 Task: Add a signature Karen Flores containing Best wishes for a happy National Youth Day, Karen Flores to email address softage.2@softage.net and add a folder Dashboards
Action: Key pressed n
Screenshot: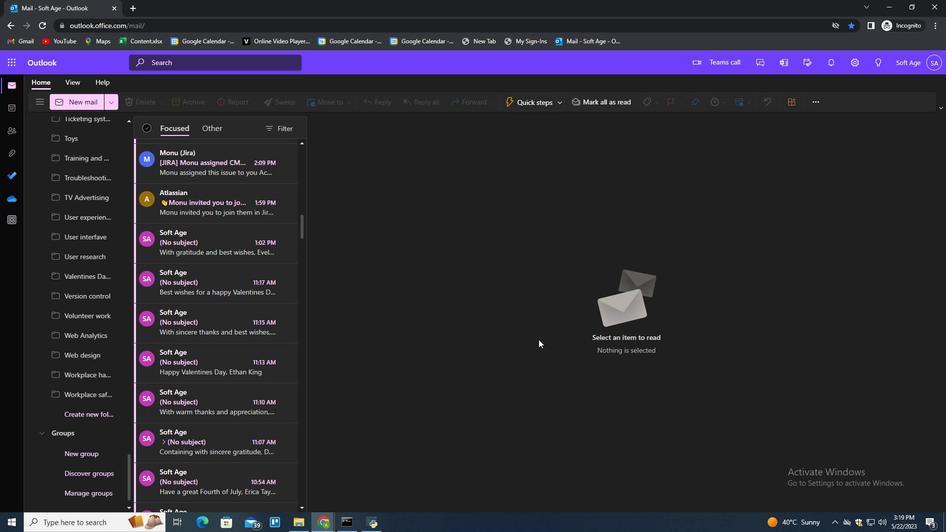 
Action: Mouse moved to (665, 108)
Screenshot: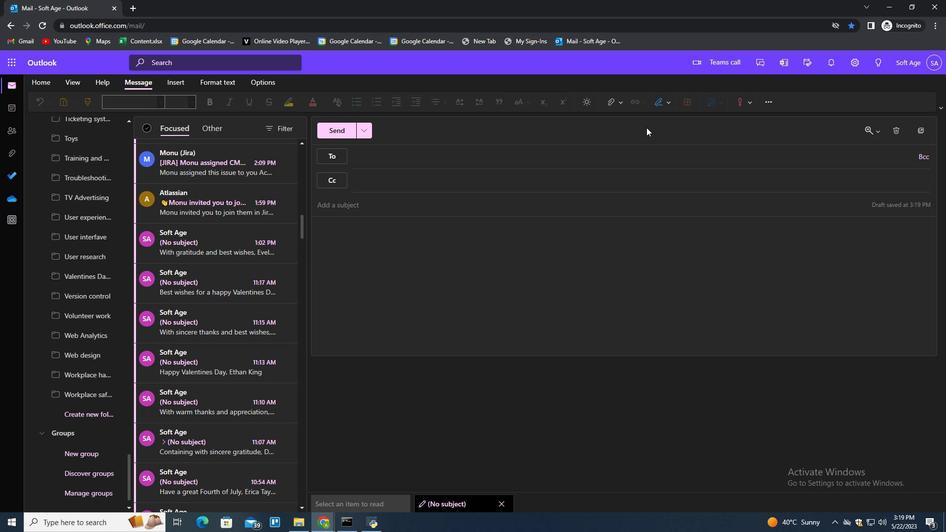 
Action: Mouse pressed left at (665, 108)
Screenshot: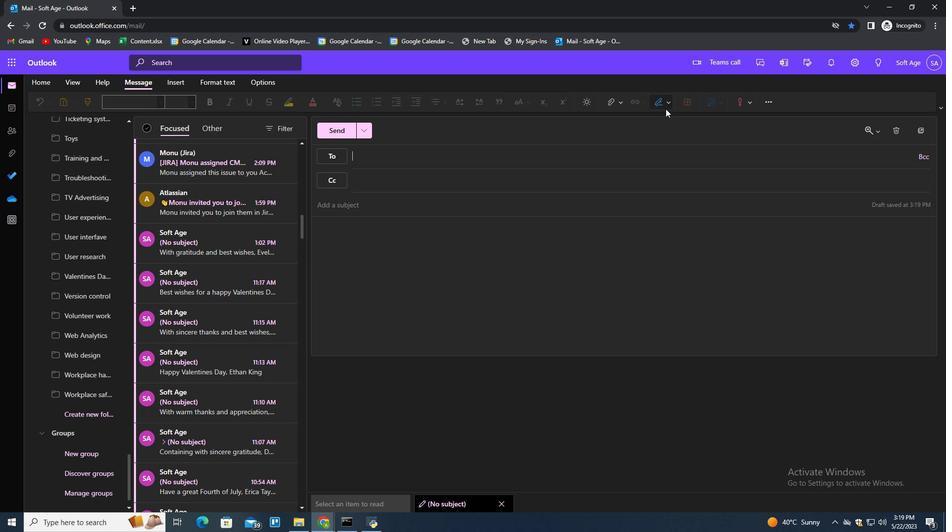 
Action: Mouse moved to (651, 141)
Screenshot: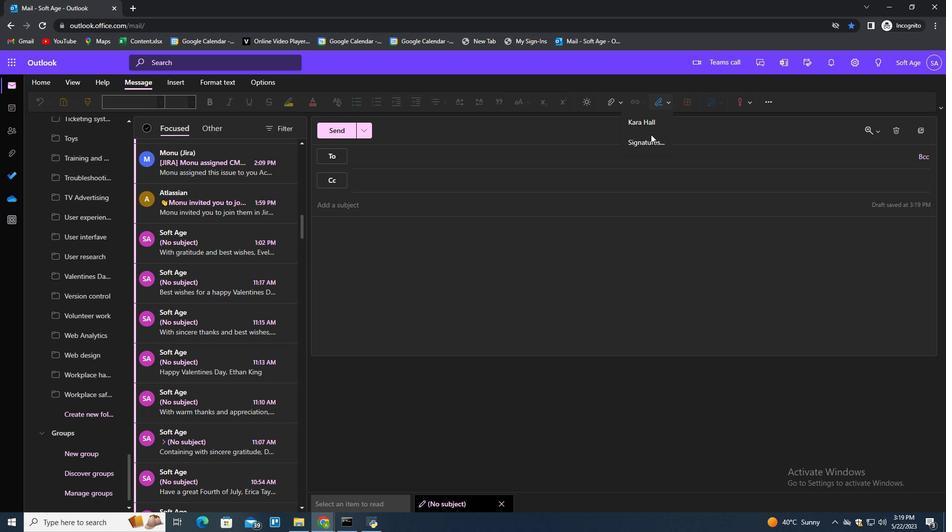 
Action: Mouse pressed left at (651, 141)
Screenshot: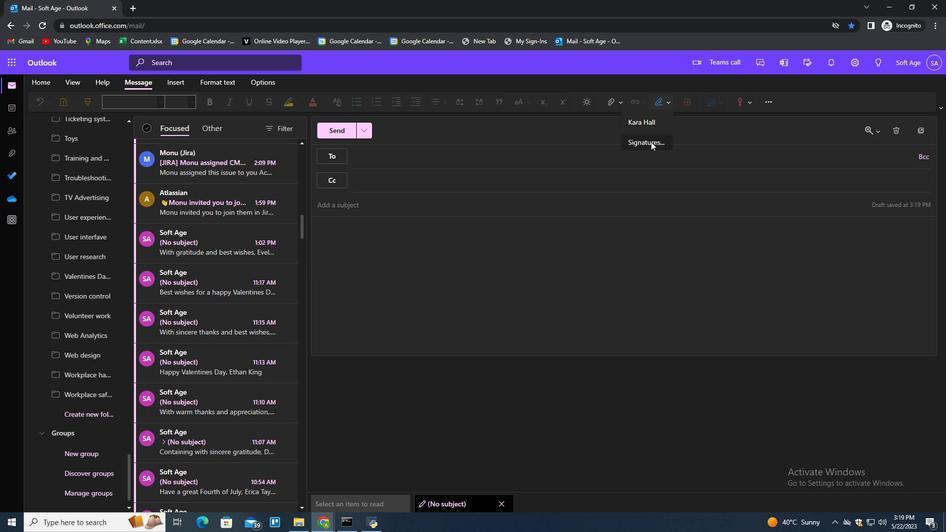 
Action: Mouse moved to (674, 178)
Screenshot: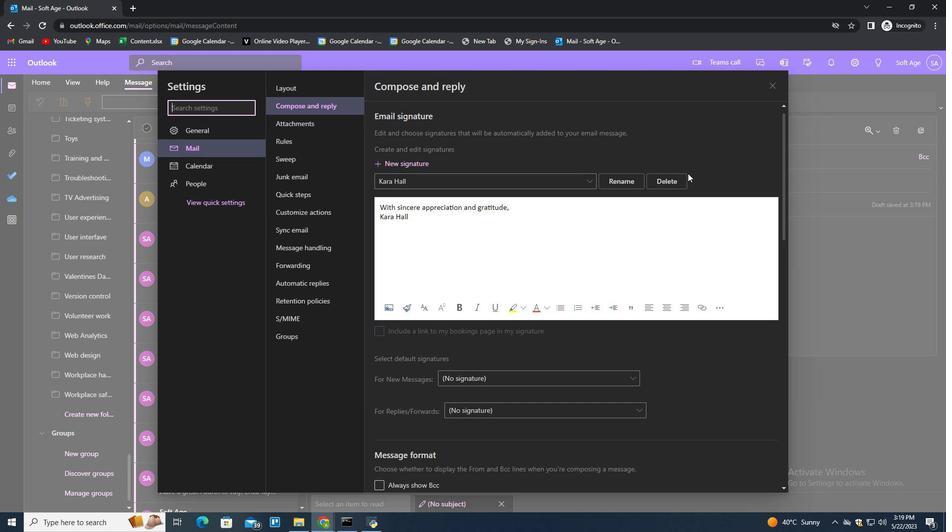 
Action: Mouse pressed left at (674, 178)
Screenshot: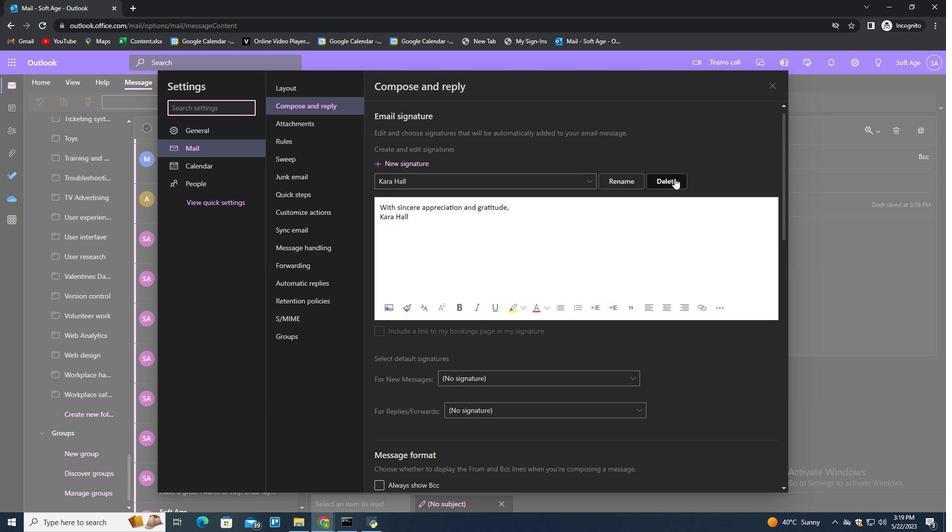 
Action: Mouse pressed left at (674, 178)
Screenshot: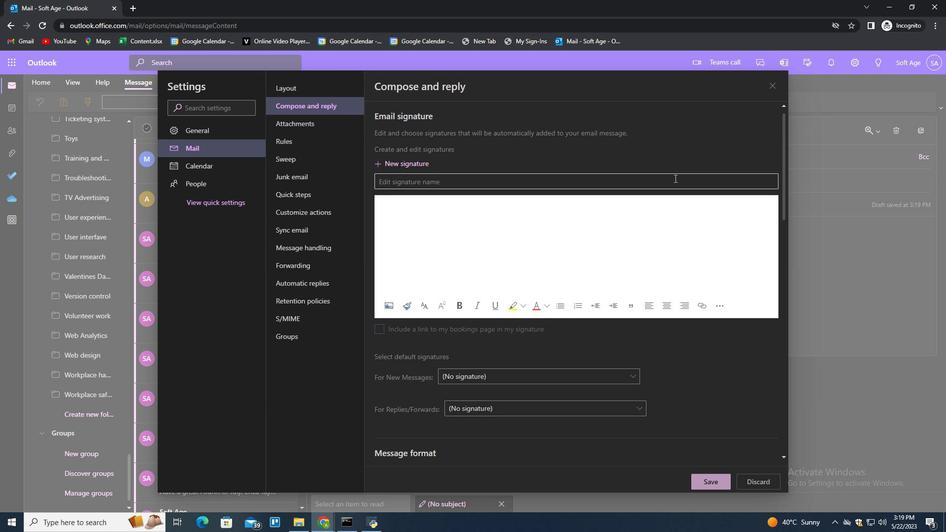
Action: Key pressed <Key.shift>D<Key.backspace><Key.shift>Karen<Key.space><Key.shift>Fo<Key.backspace>lores<Key.space><Key.shift>Best<Key.space>wi<Key.backspace><Key.backspace><Key.backspace><Key.backspace><Key.backspace><Key.backspace><Key.backspace><Key.backspace><Key.tab><Key.shift><Key.shift><Key.shift><Key.shift><Key.shift><Key.shift><Key.shift><Key.shift><Key.shift><Key.shift>Best<Key.space>wishes<Key.space>for<Key.space>a<Key.space>happy<Key.space><Key.shift>National<Key.space><Key.shift>YOuth<Key.backspace><Key.backspace><Key.backspace><Key.backspace>outh<Key.space><Key.shift>Daym<Key.backspace>,<Key.shift_r><Key.enter><Key.shift>Karen<Key.space><Key.shift>Fores<Key.backspace><Key.backspace><Key.backspace><Key.backspace>lores
Screenshot: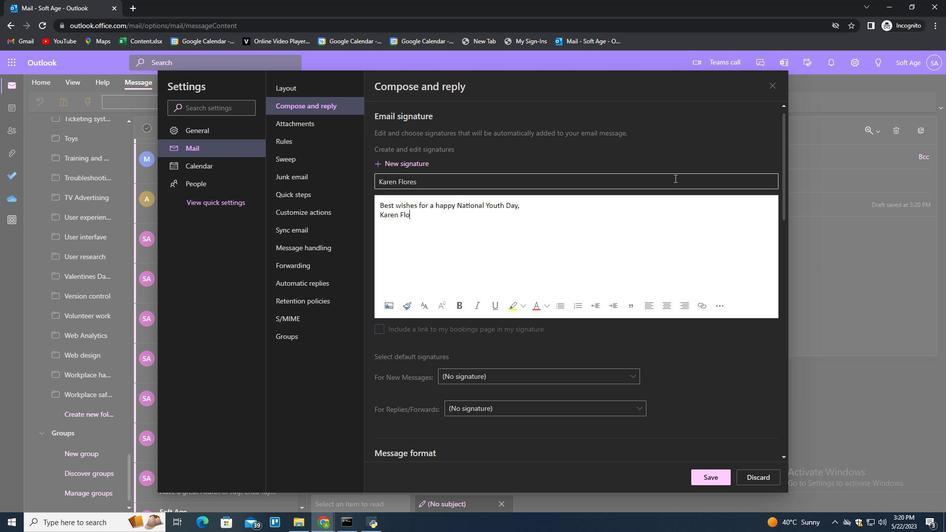 
Action: Mouse moved to (717, 473)
Screenshot: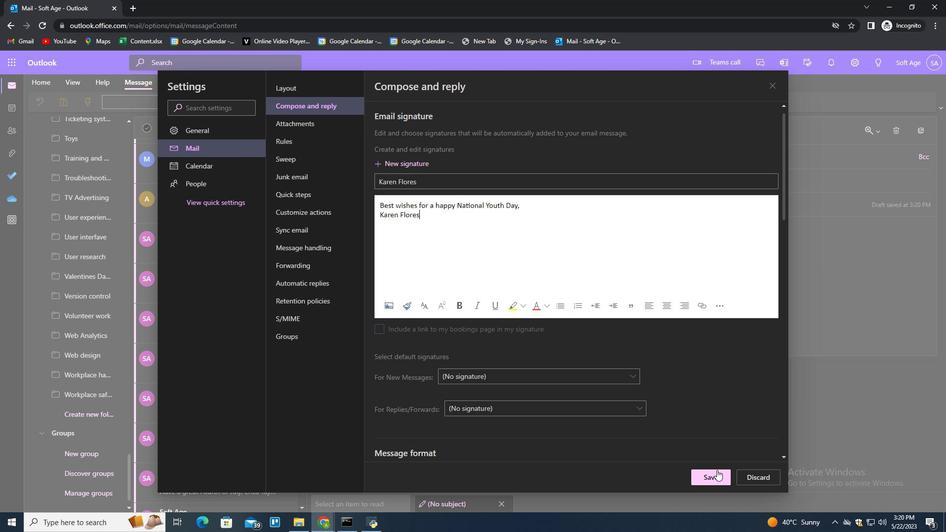 
Action: Mouse pressed left at (717, 473)
Screenshot: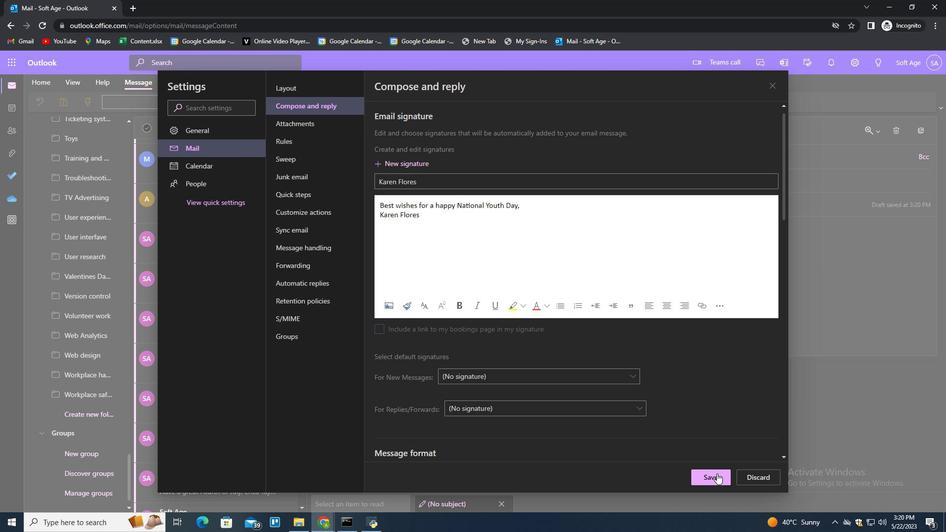 
Action: Mouse moved to (829, 276)
Screenshot: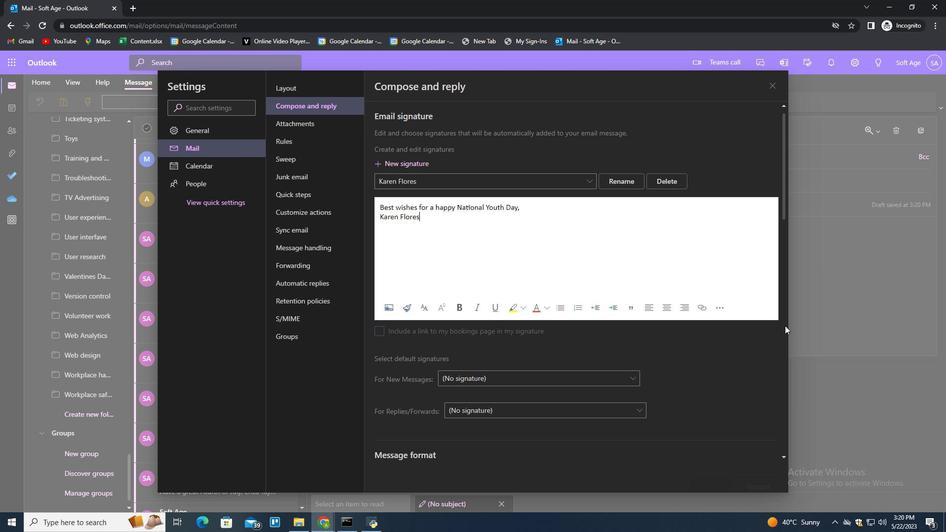 
Action: Mouse pressed left at (829, 276)
Screenshot: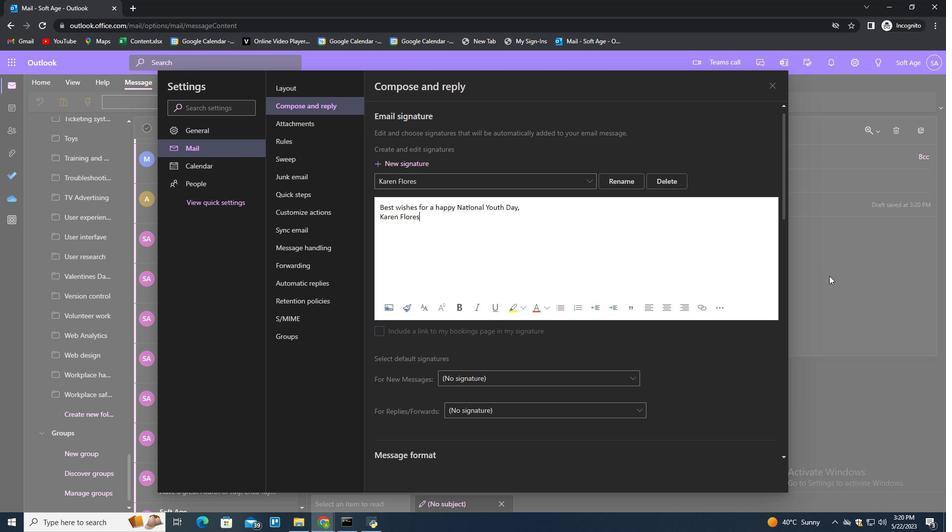
Action: Mouse moved to (659, 104)
Screenshot: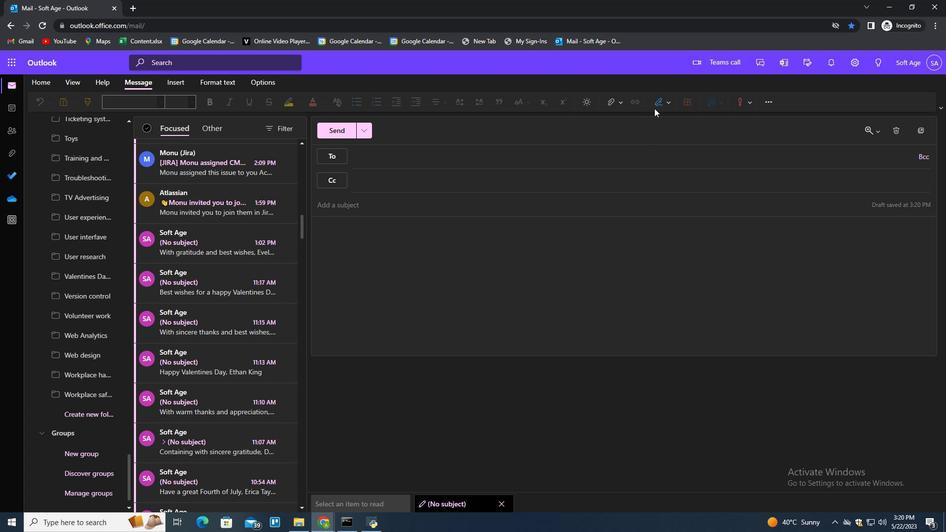
Action: Mouse pressed left at (659, 104)
Screenshot: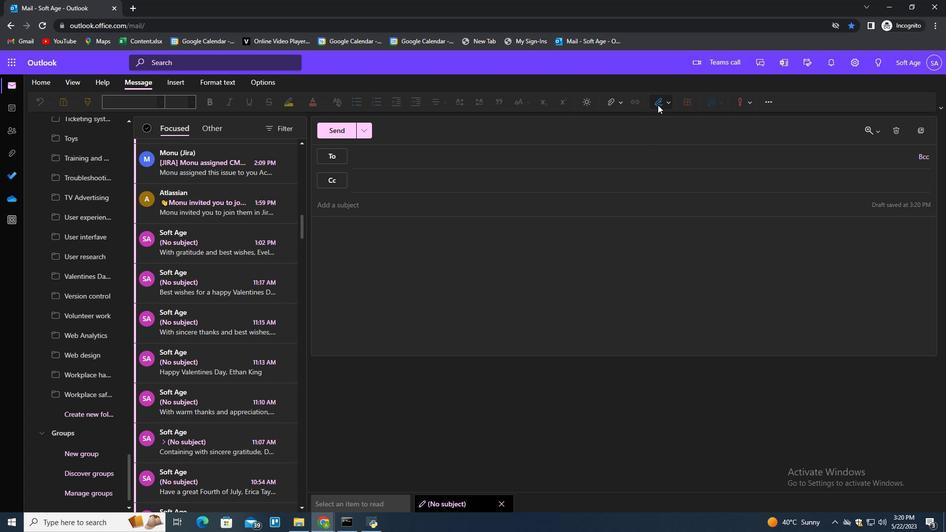 
Action: Mouse moved to (647, 121)
Screenshot: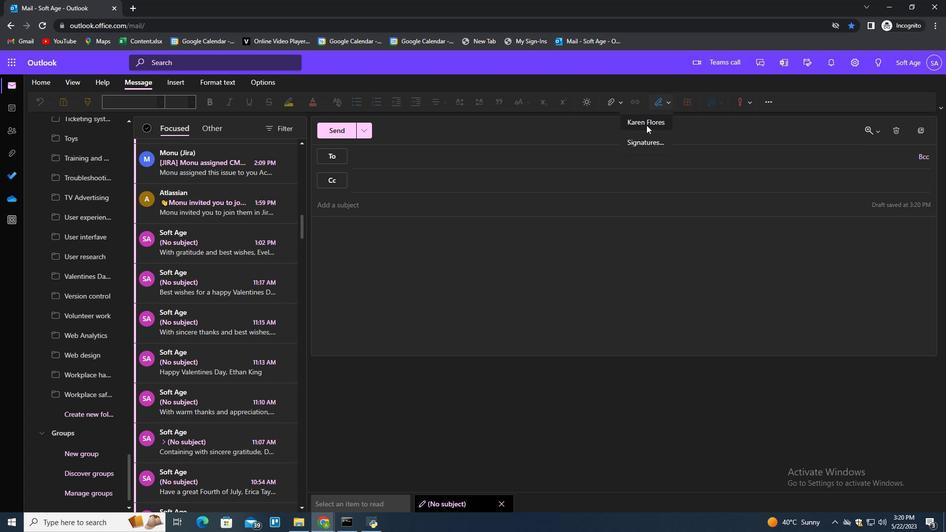 
Action: Mouse pressed left at (647, 121)
Screenshot: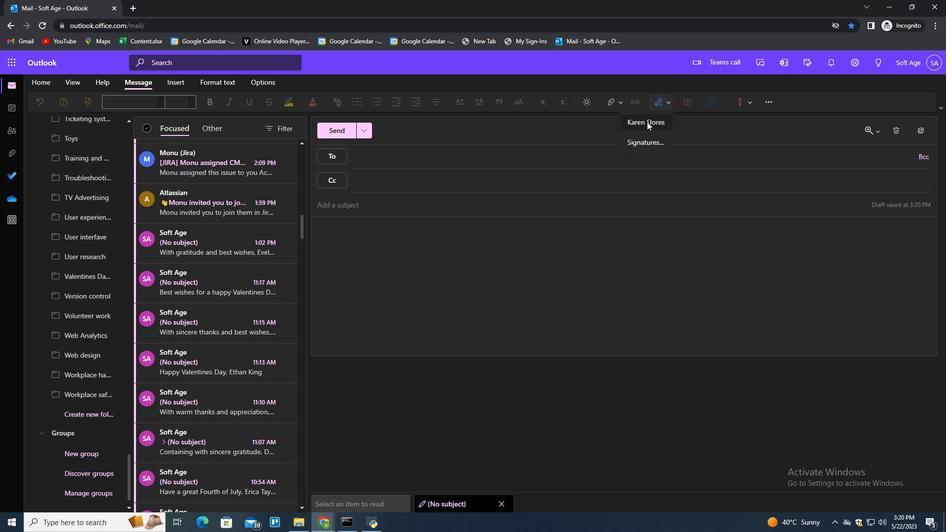 
Action: Mouse moved to (438, 158)
Screenshot: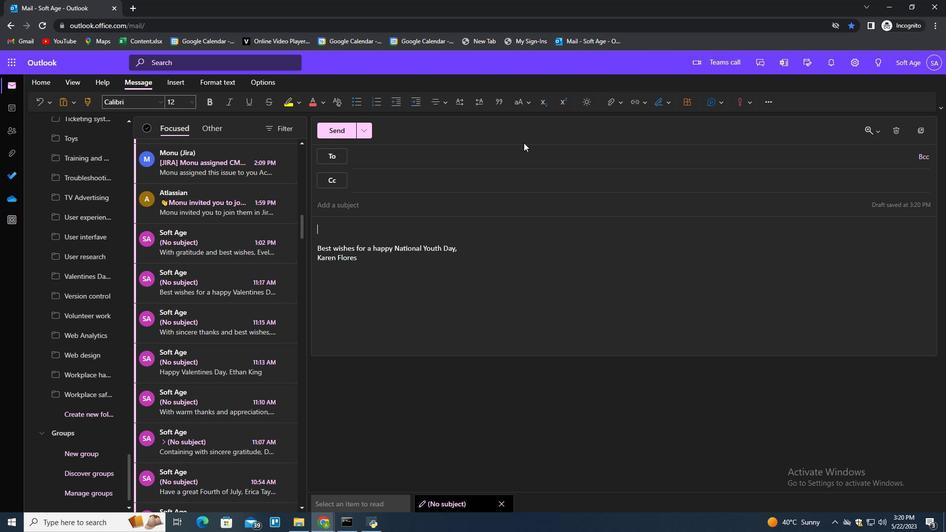 
Action: Mouse pressed left at (438, 158)
Screenshot: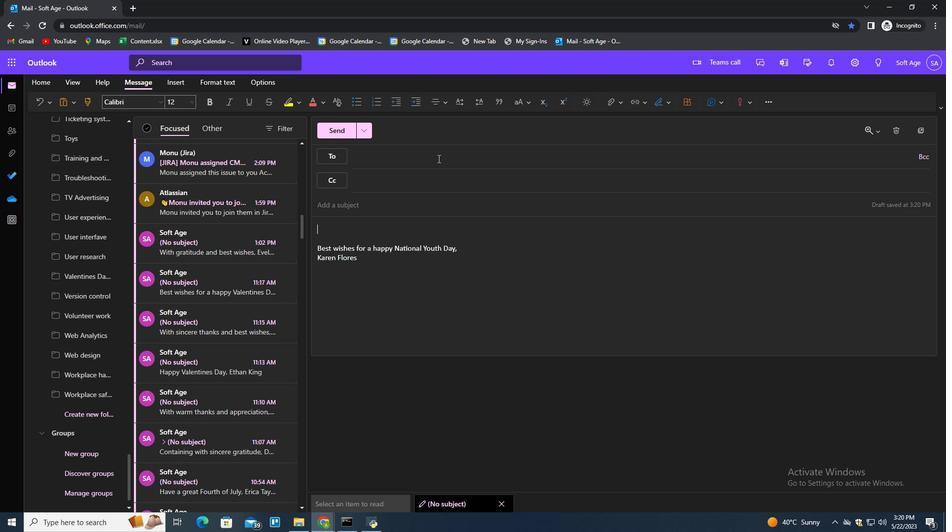 
Action: Key pressed softage.3<Key.backspace>2<Key.shift>@softage.net<Key.enter>
Screenshot: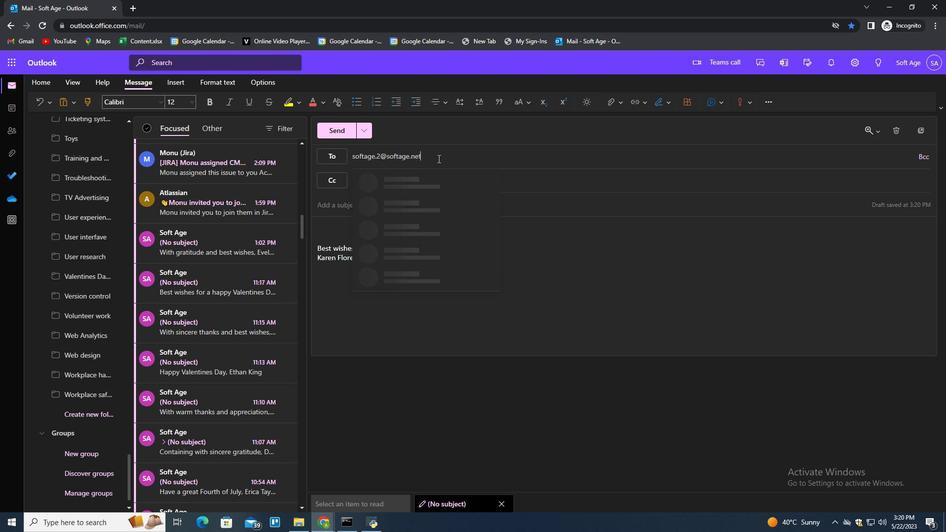 
Action: Mouse moved to (68, 424)
Screenshot: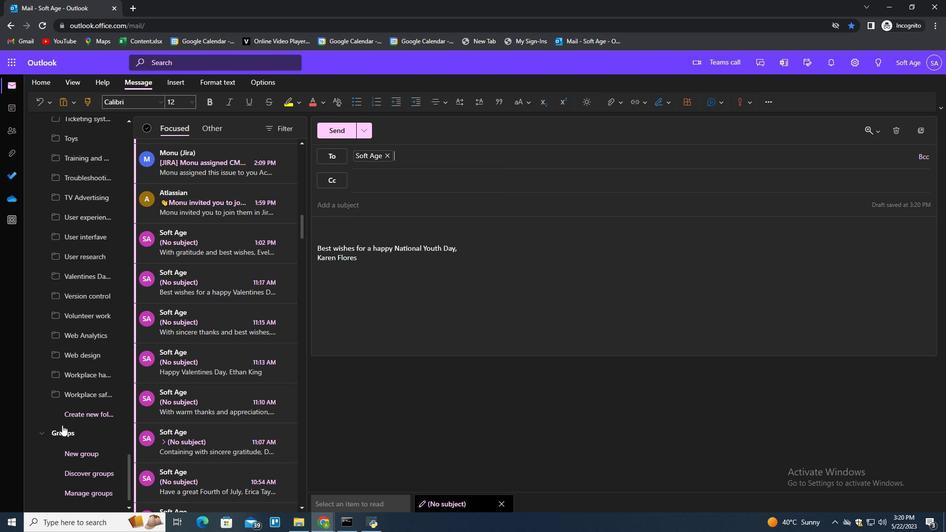 
Action: Mouse pressed left at (68, 424)
Screenshot: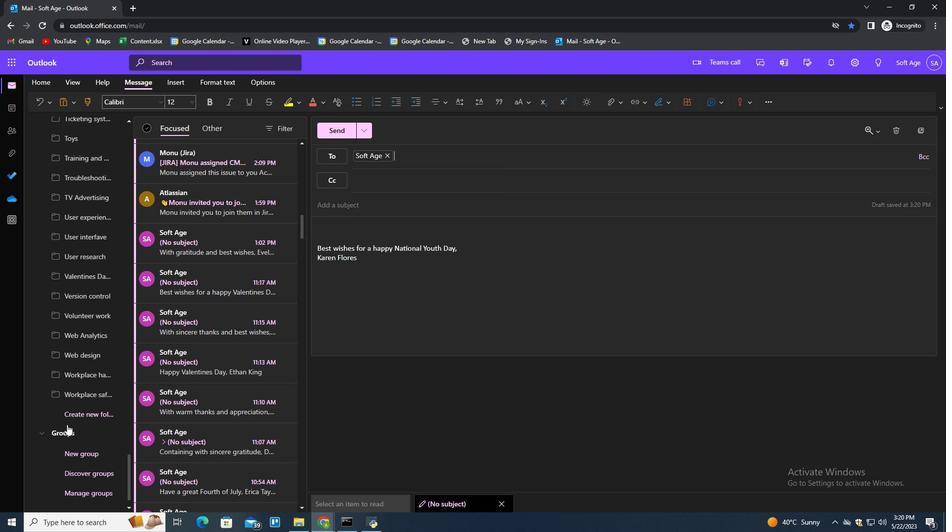 
Action: Mouse moved to (71, 419)
Screenshot: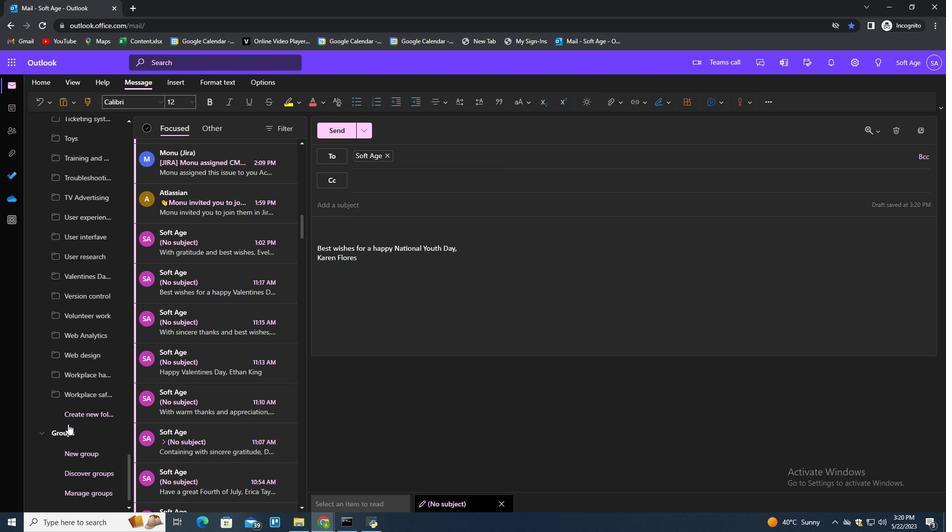 
Action: Mouse pressed left at (71, 419)
Screenshot: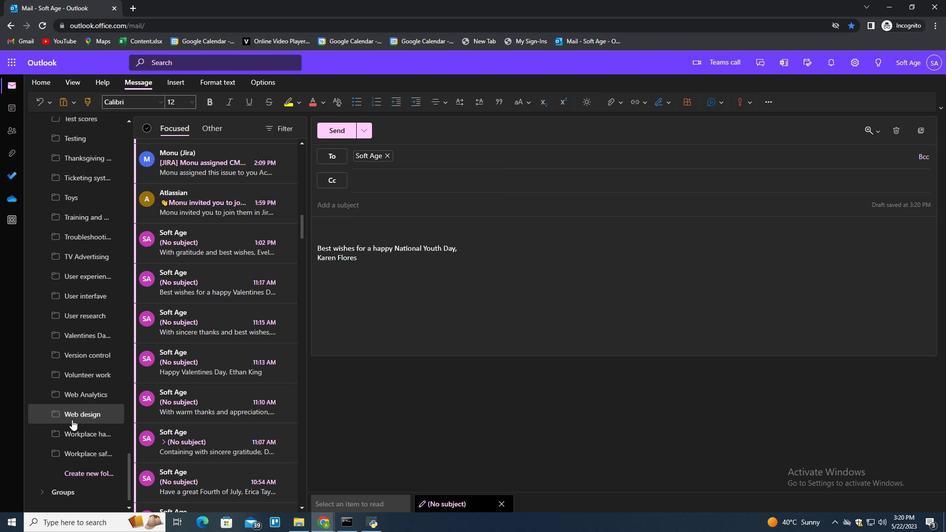 
Action: Mouse moved to (103, 419)
Screenshot: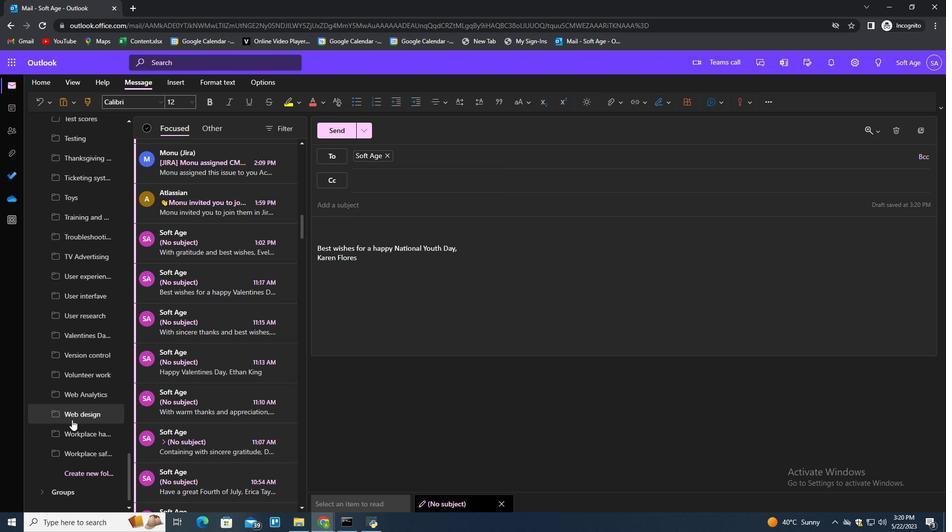 
Action: Mouse scrolled (103, 418) with delta (0, 0)
Screenshot: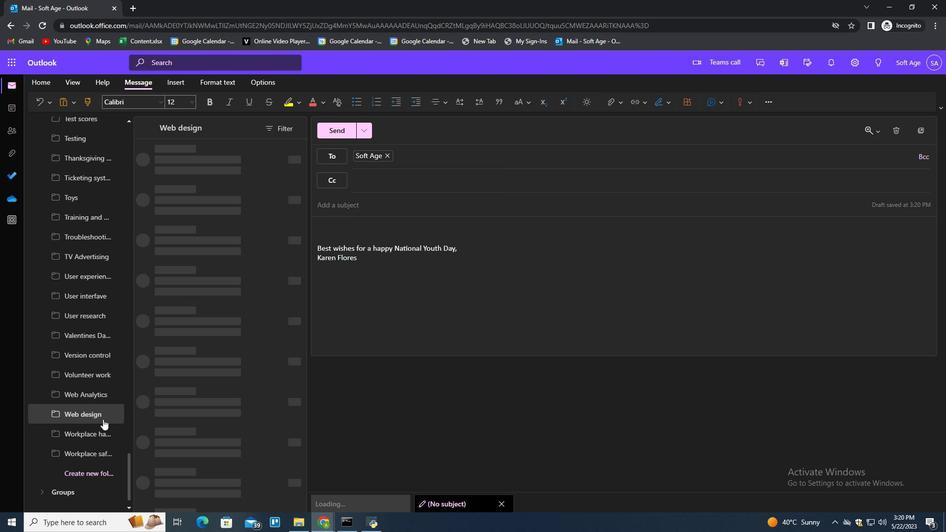 
Action: Mouse scrolled (103, 418) with delta (0, 0)
Screenshot: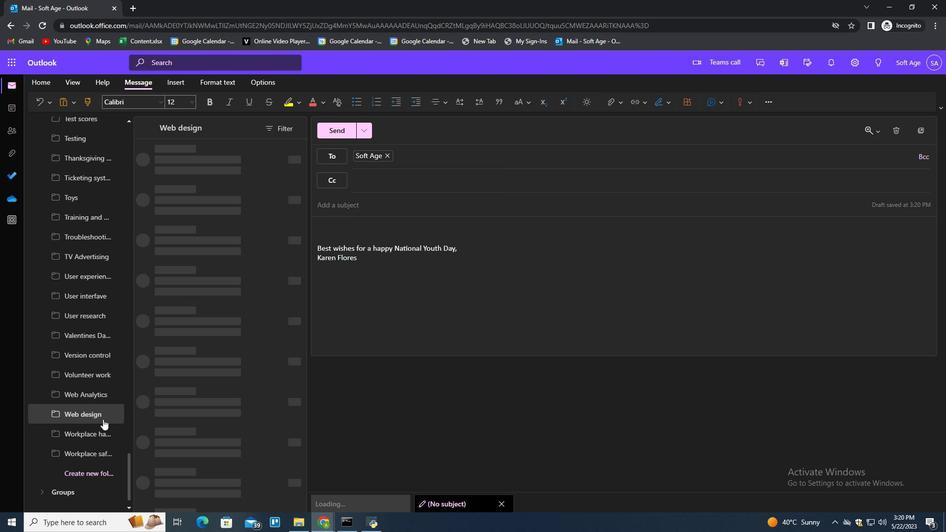 
Action: Mouse scrolled (103, 418) with delta (0, 0)
Screenshot: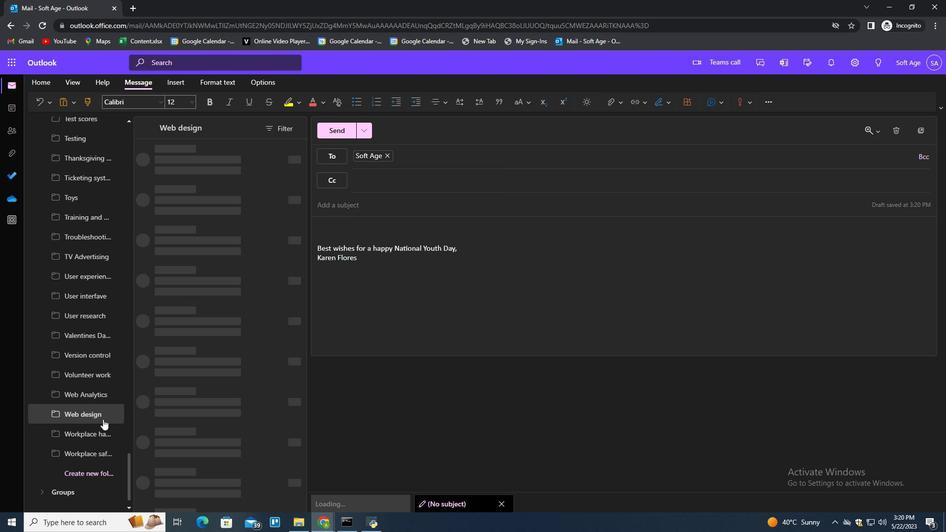 
Action: Mouse scrolled (103, 418) with delta (0, 0)
Screenshot: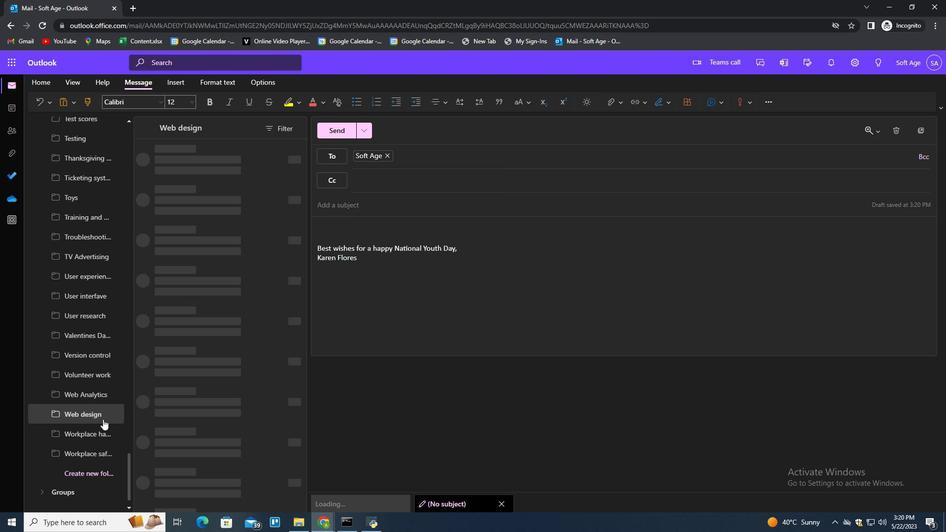 
Action: Mouse scrolled (103, 418) with delta (0, 0)
Screenshot: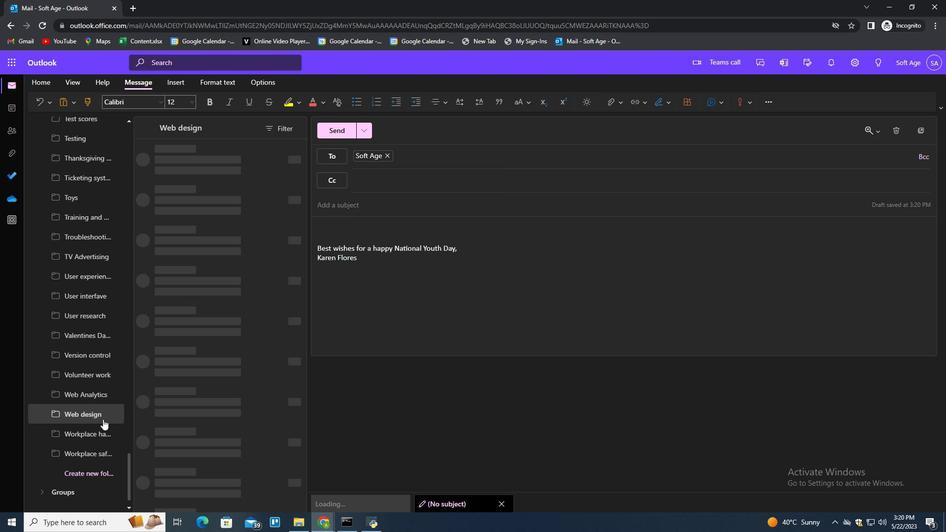 
Action: Mouse scrolled (103, 418) with delta (0, 0)
Screenshot: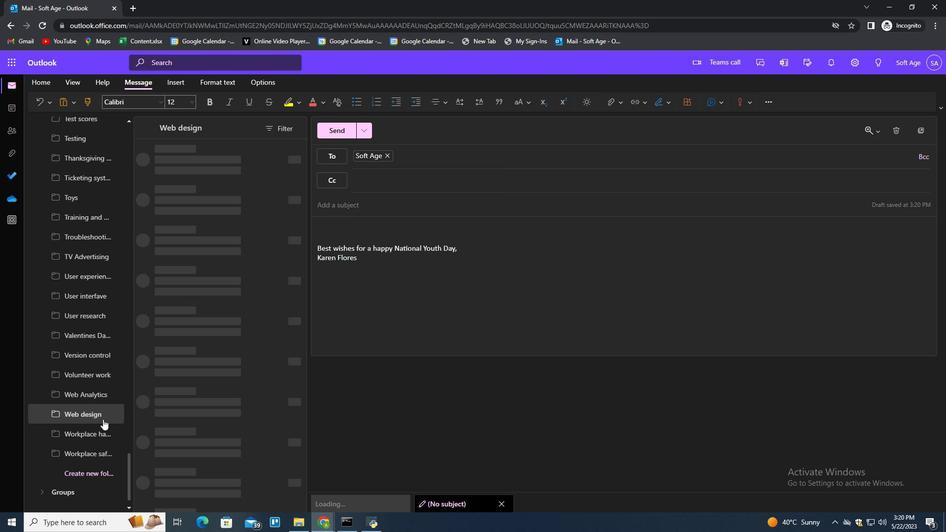 
Action: Mouse moved to (73, 440)
Screenshot: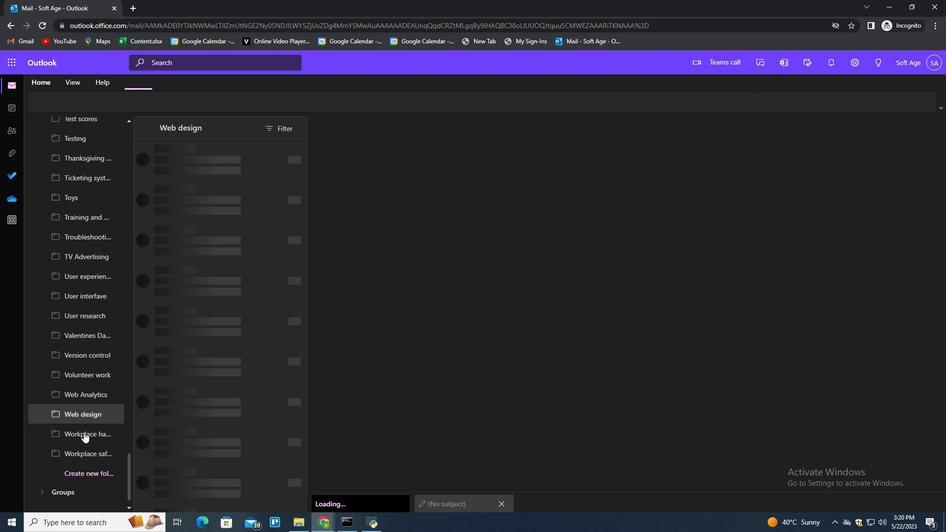 
Action: Mouse scrolled (73, 439) with delta (0, 0)
Screenshot: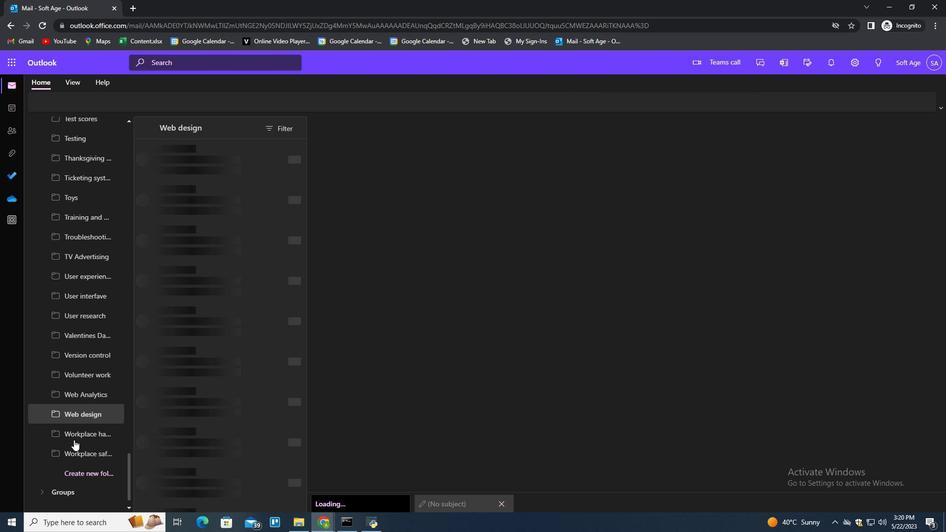 
Action: Mouse scrolled (73, 439) with delta (0, 0)
Screenshot: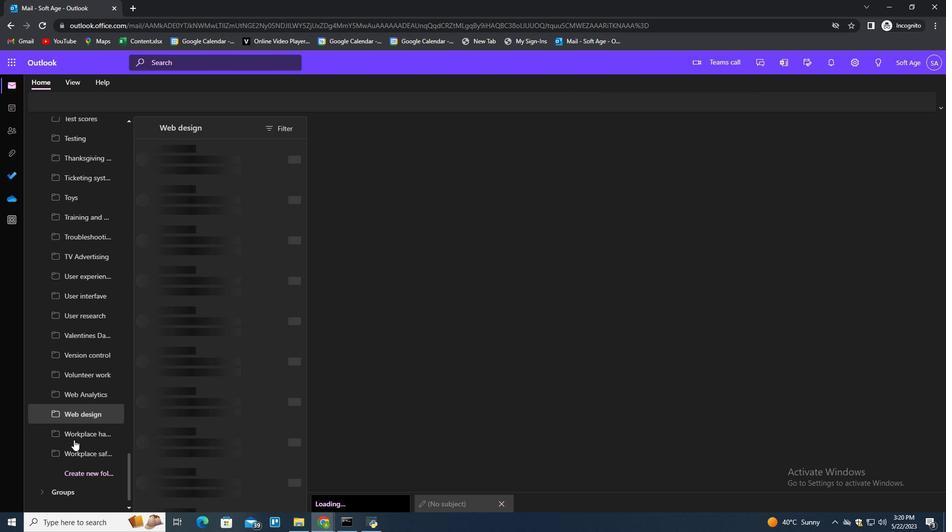 
Action: Mouse scrolled (73, 439) with delta (0, 0)
Screenshot: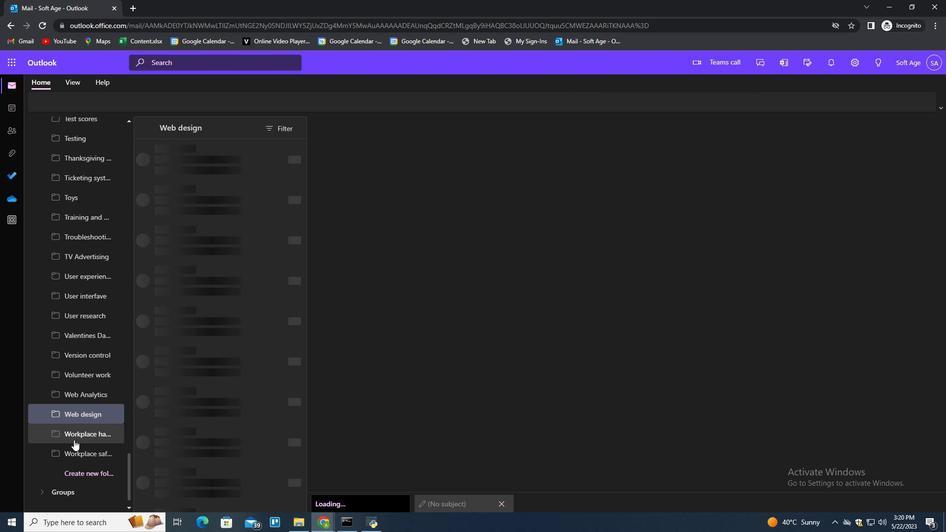 
Action: Mouse scrolled (73, 439) with delta (0, 0)
Screenshot: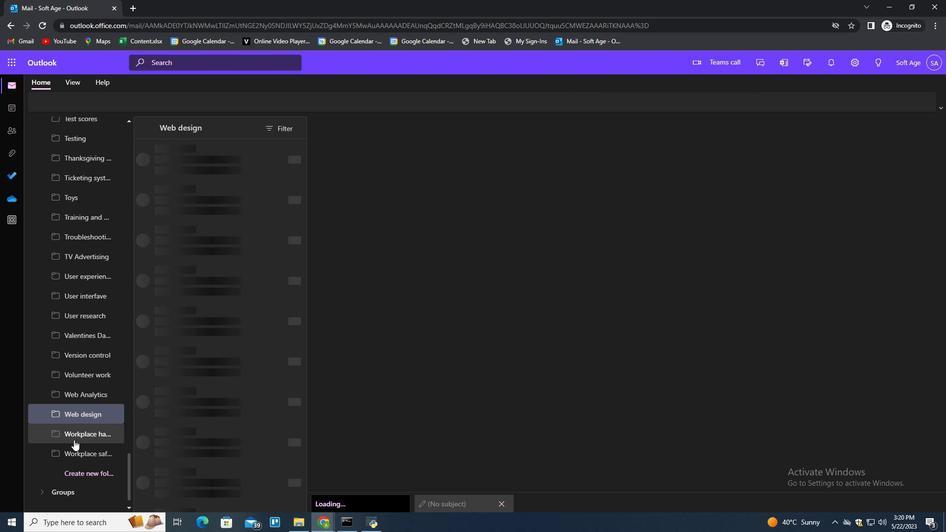 
Action: Mouse scrolled (73, 439) with delta (0, 0)
Screenshot: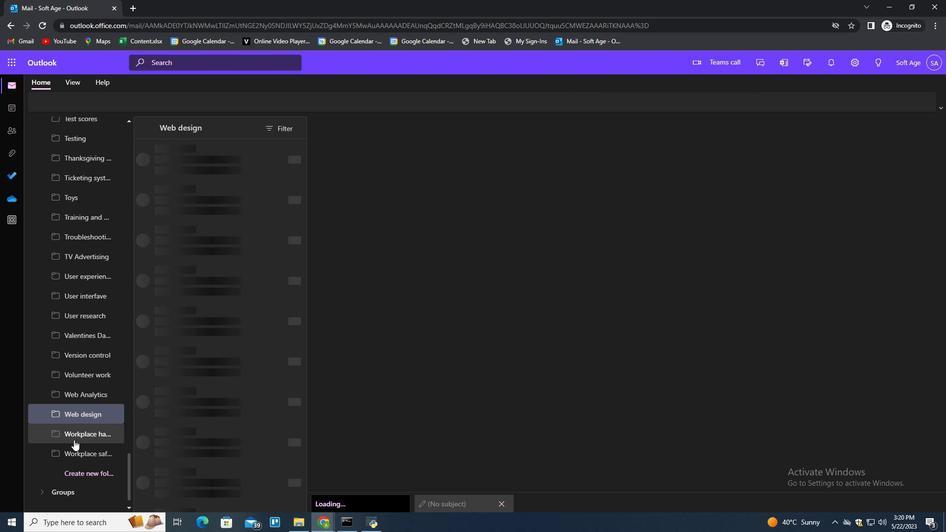 
Action: Mouse scrolled (73, 439) with delta (0, 0)
Screenshot: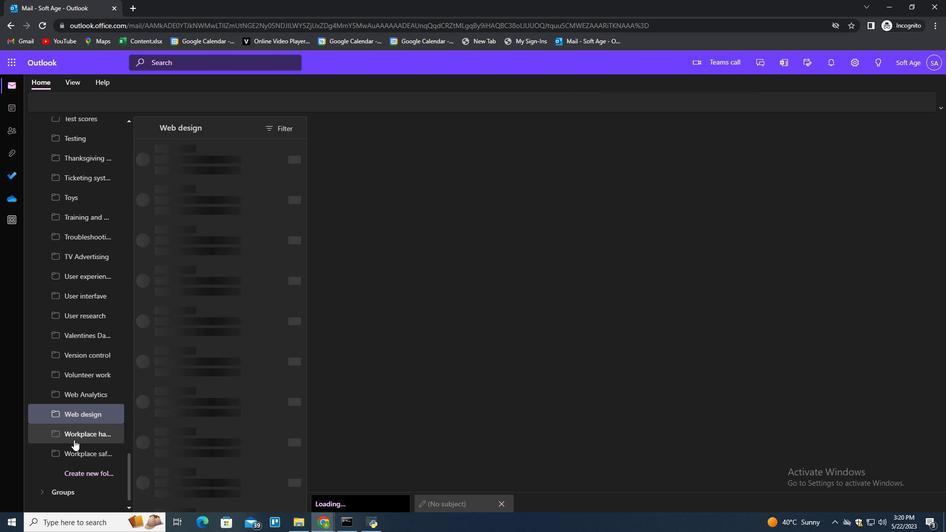 
Action: Mouse scrolled (73, 439) with delta (0, 0)
Screenshot: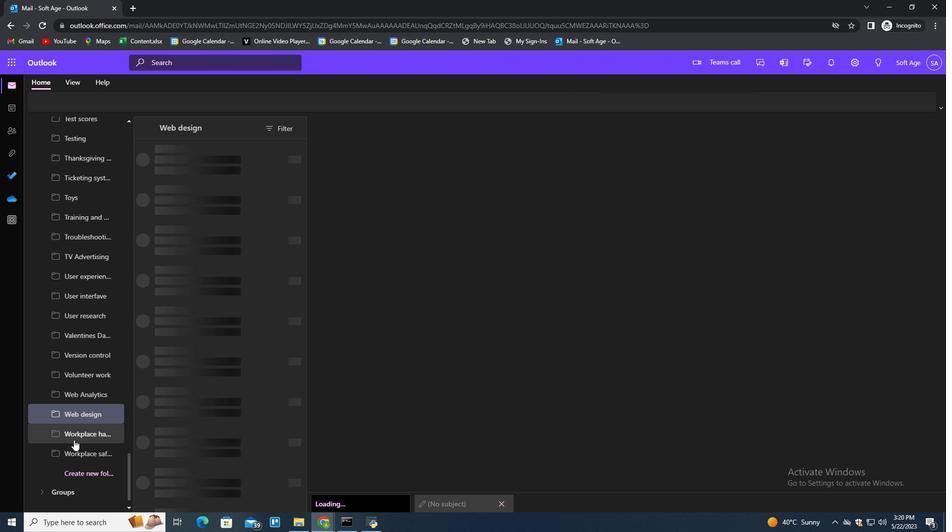 
Action: Mouse moved to (76, 430)
Screenshot: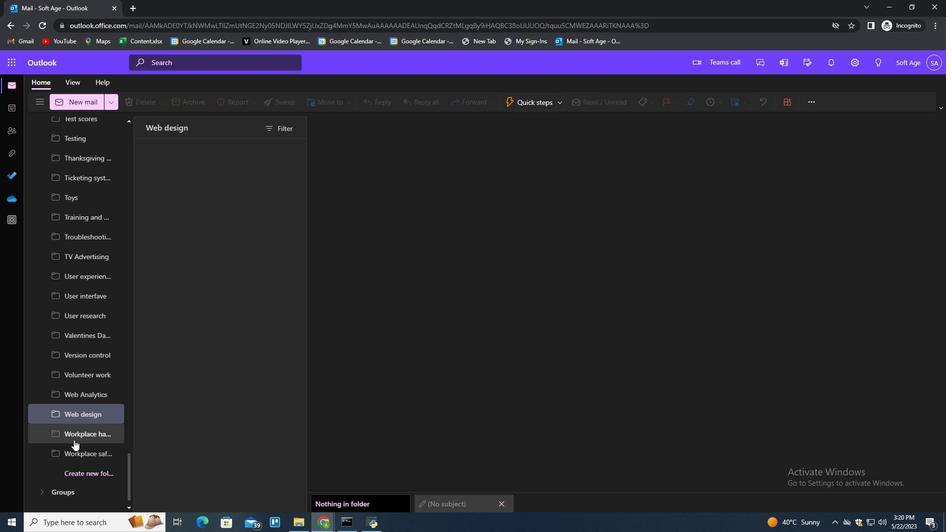 
Action: Mouse scrolled (76, 429) with delta (0, 0)
Screenshot: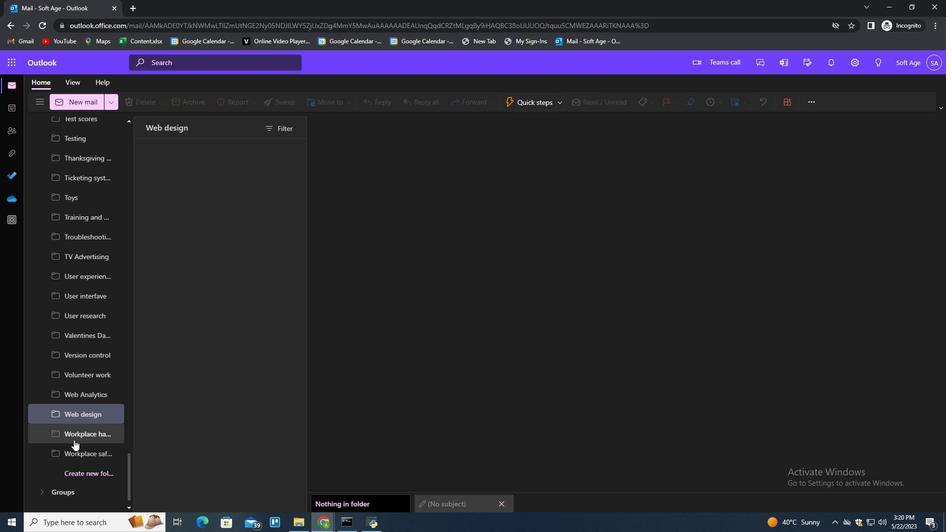
Action: Mouse scrolled (76, 429) with delta (0, 0)
Screenshot: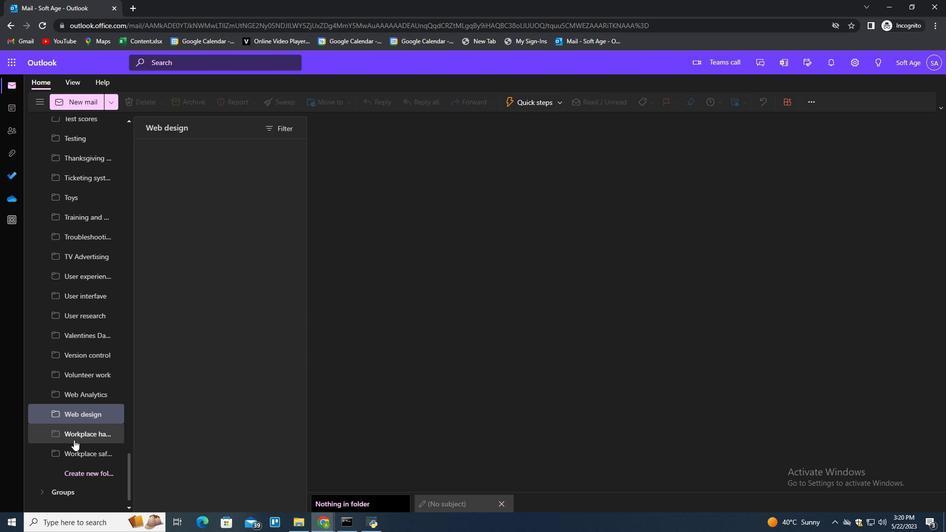 
Action: Mouse scrolled (76, 429) with delta (0, 0)
Screenshot: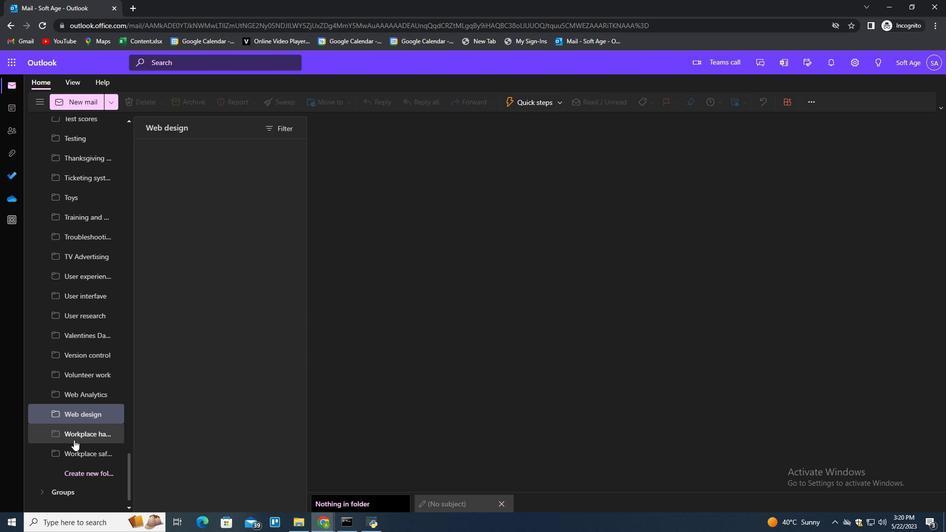 
Action: Mouse scrolled (76, 429) with delta (0, 0)
Screenshot: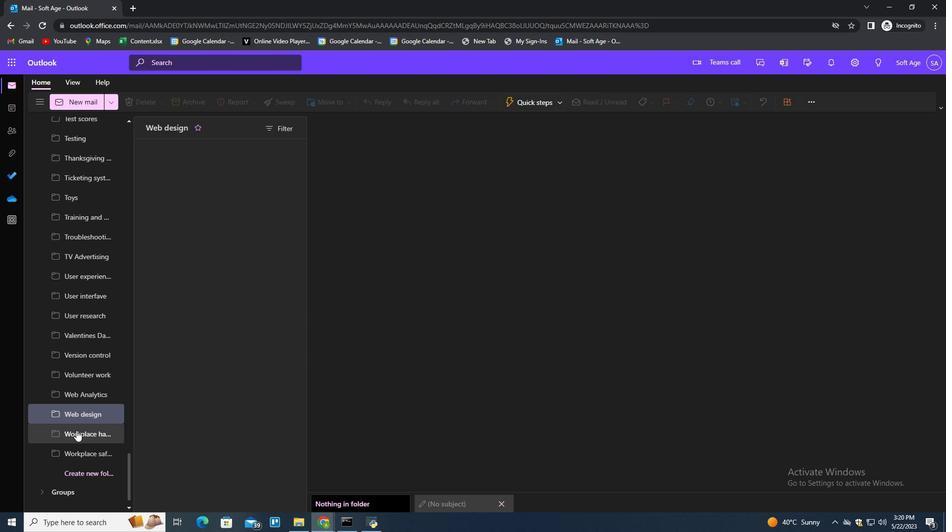 
Action: Mouse moved to (76, 427)
Screenshot: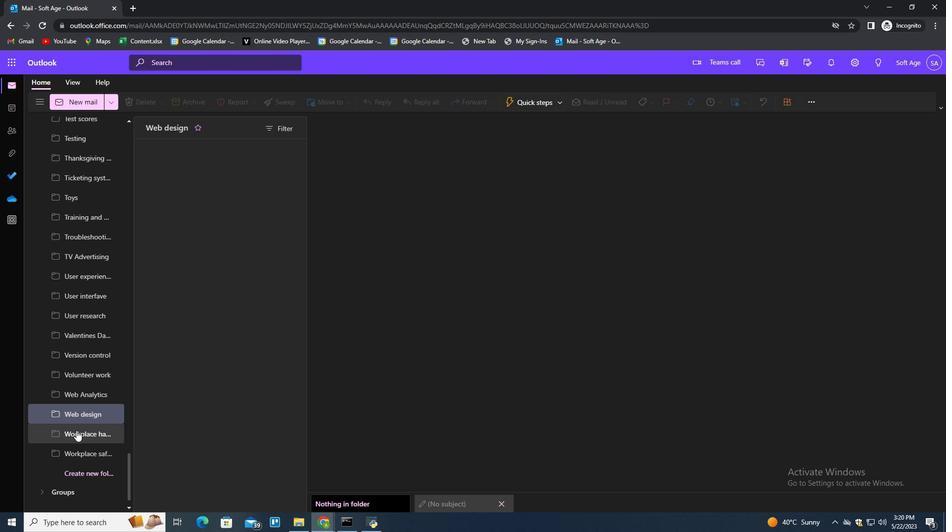 
Action: Mouse scrolled (76, 428) with delta (0, 0)
Screenshot: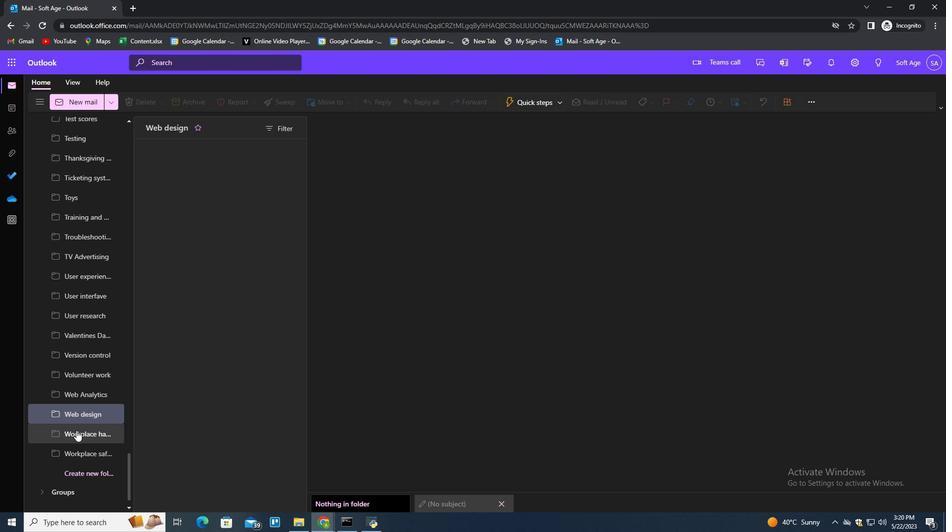 
Action: Mouse moved to (88, 370)
Screenshot: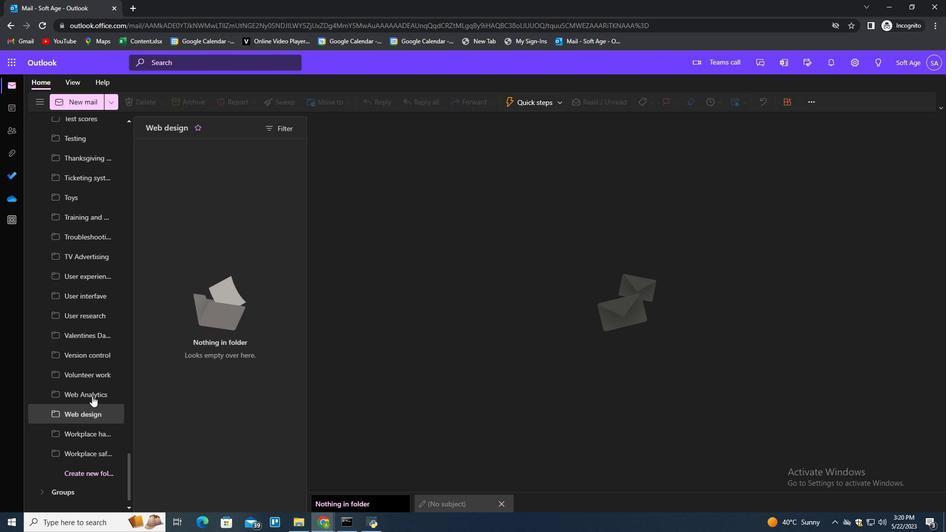 
Action: Mouse scrolled (88, 370) with delta (0, 0)
Screenshot: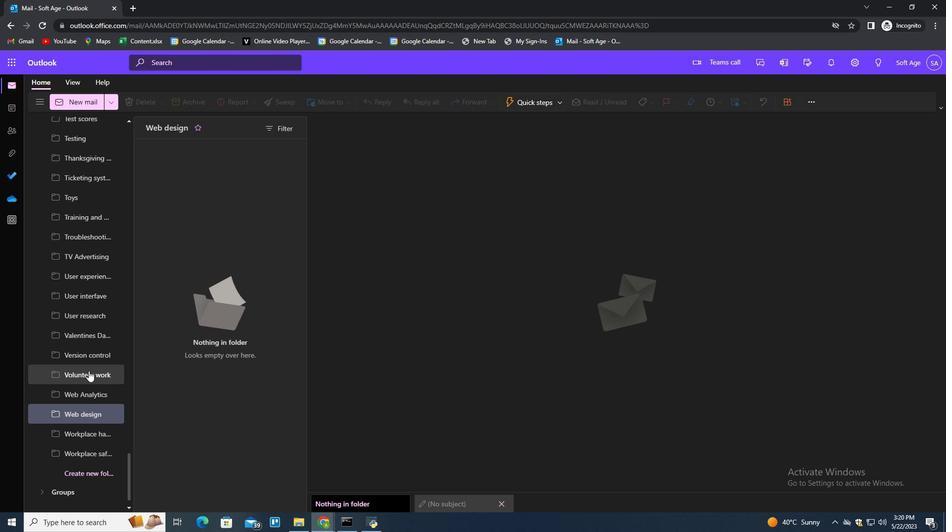 
Action: Mouse scrolled (88, 370) with delta (0, 0)
Screenshot: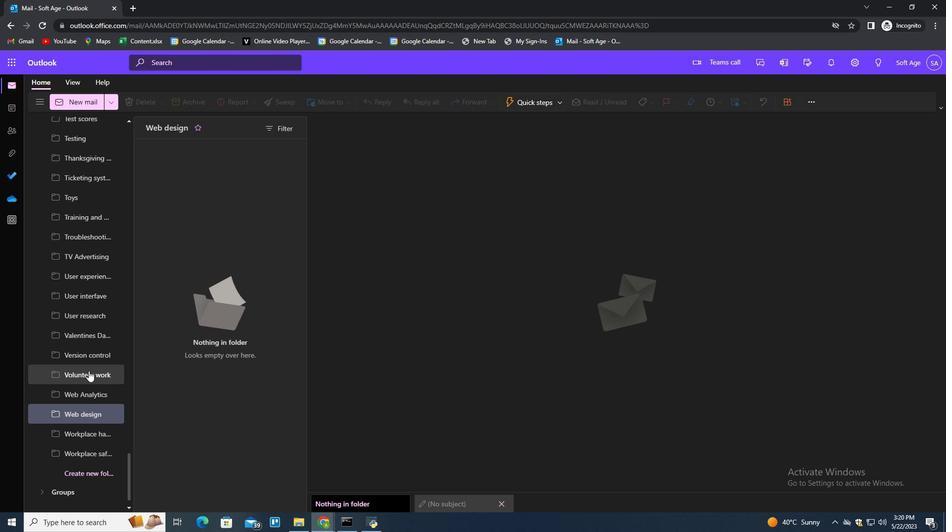 
Action: Mouse scrolled (88, 370) with delta (0, 0)
Screenshot: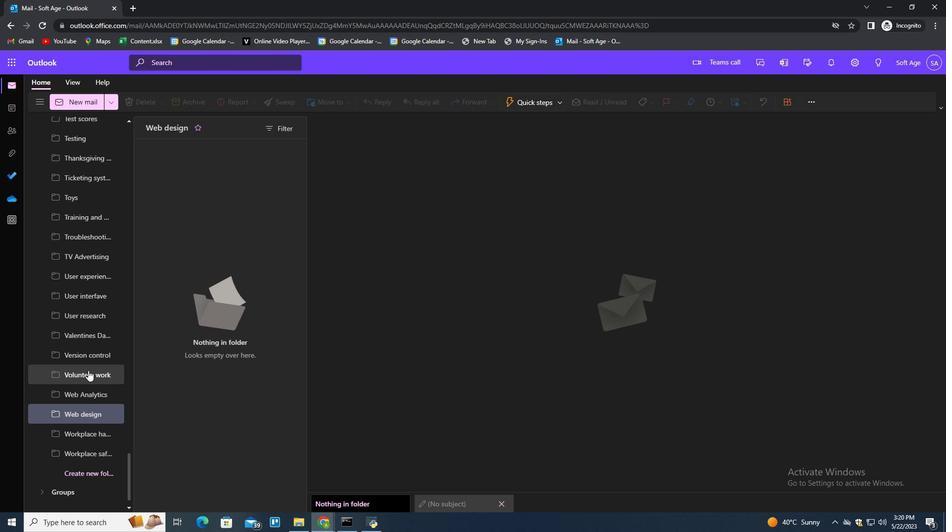 
Action: Mouse moved to (88, 370)
Screenshot: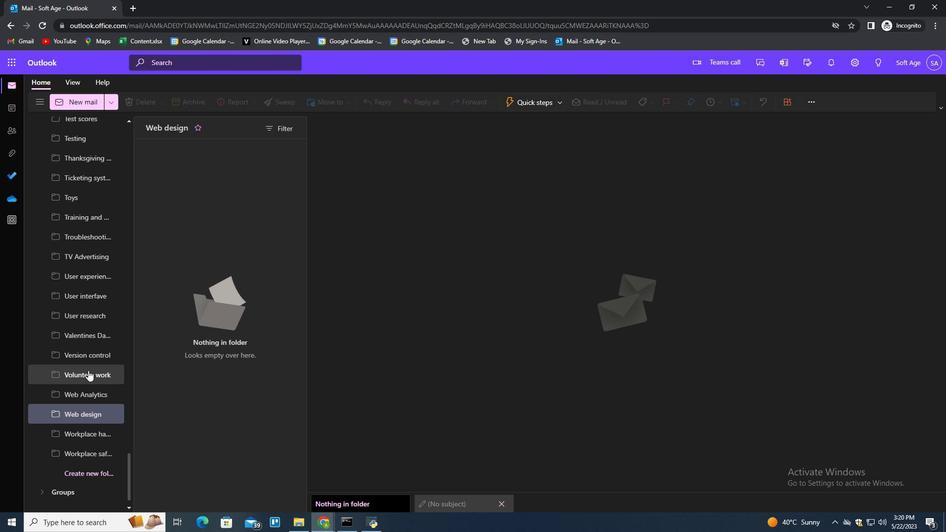 
Action: Mouse scrolled (88, 370) with delta (0, 0)
Screenshot: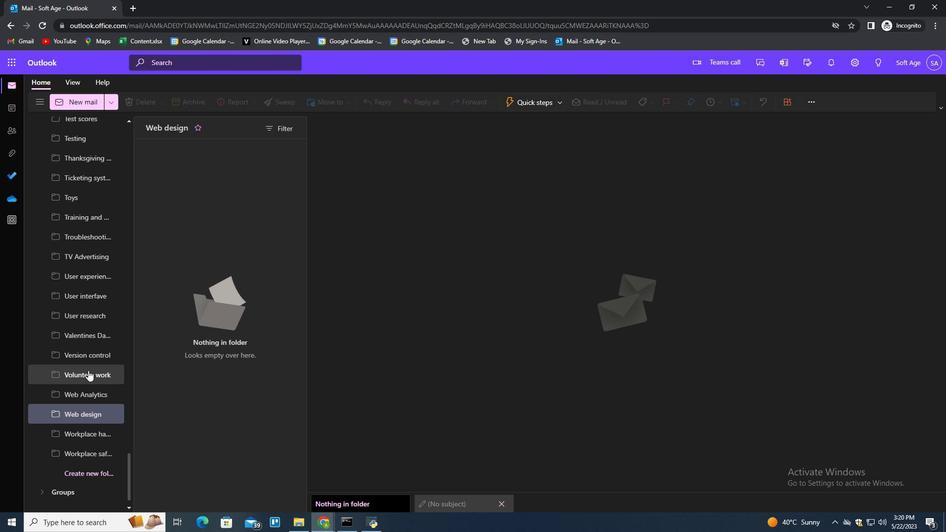 
Action: Mouse scrolled (88, 370) with delta (0, 0)
Screenshot: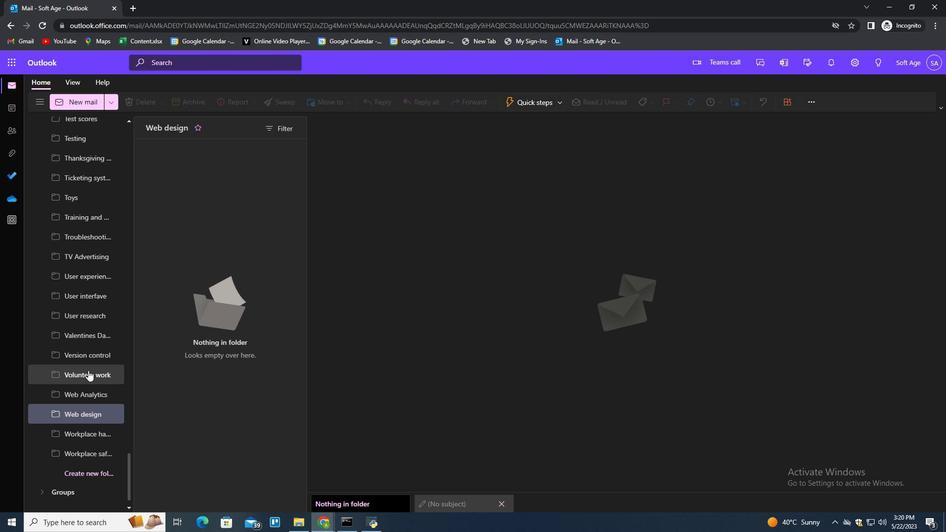 
Action: Mouse moved to (84, 420)
Screenshot: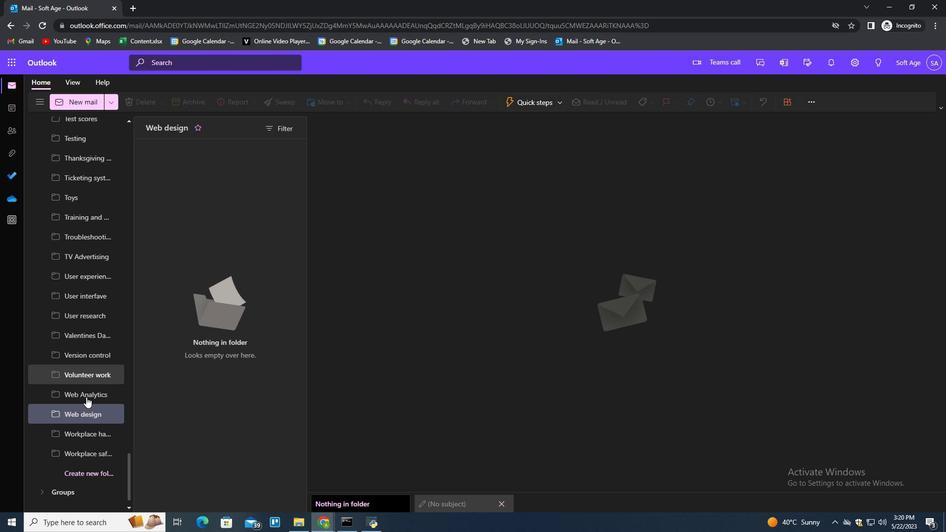 
Action: Mouse scrolled (84, 420) with delta (0, 0)
Screenshot: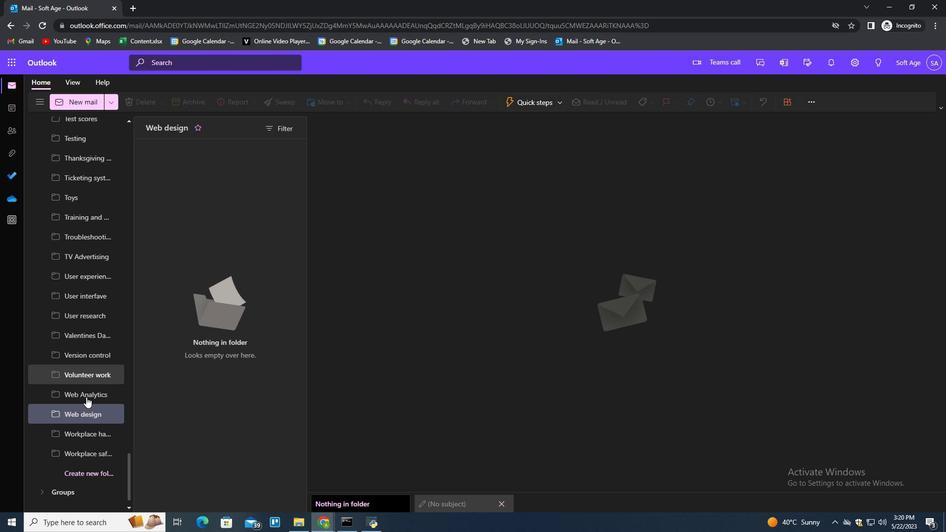 
Action: Mouse moved to (84, 428)
Screenshot: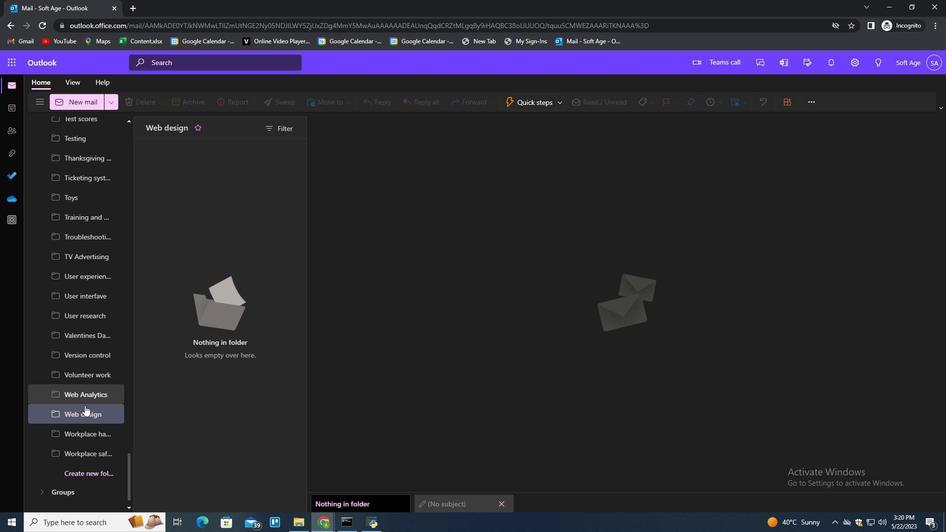 
Action: Mouse scrolled (84, 427) with delta (0, 0)
Screenshot: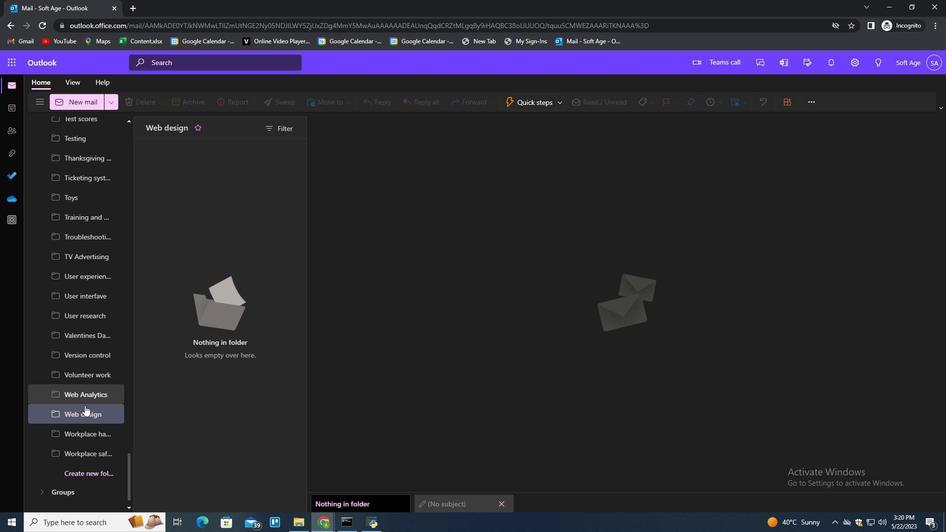 
Action: Mouse moved to (84, 432)
Screenshot: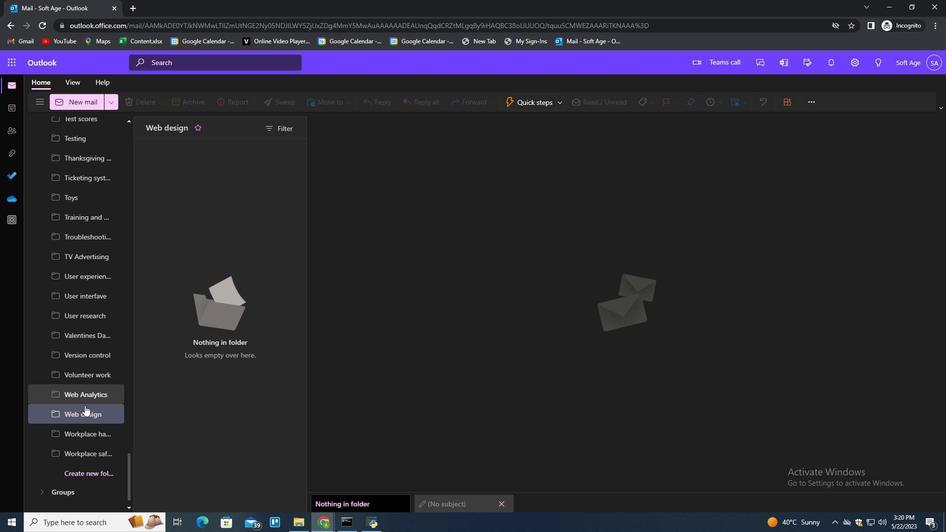 
Action: Mouse scrolled (84, 432) with delta (0, 0)
Screenshot: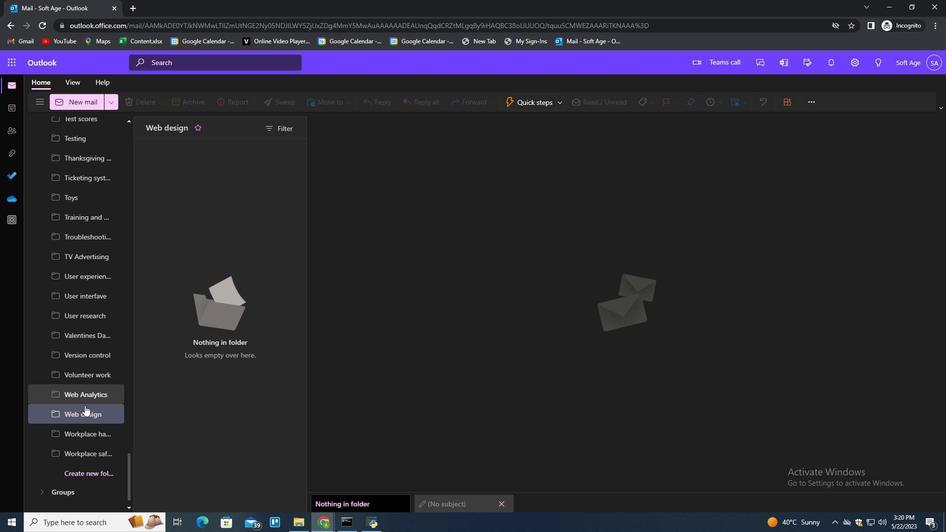 
Action: Mouse moved to (84, 435)
Screenshot: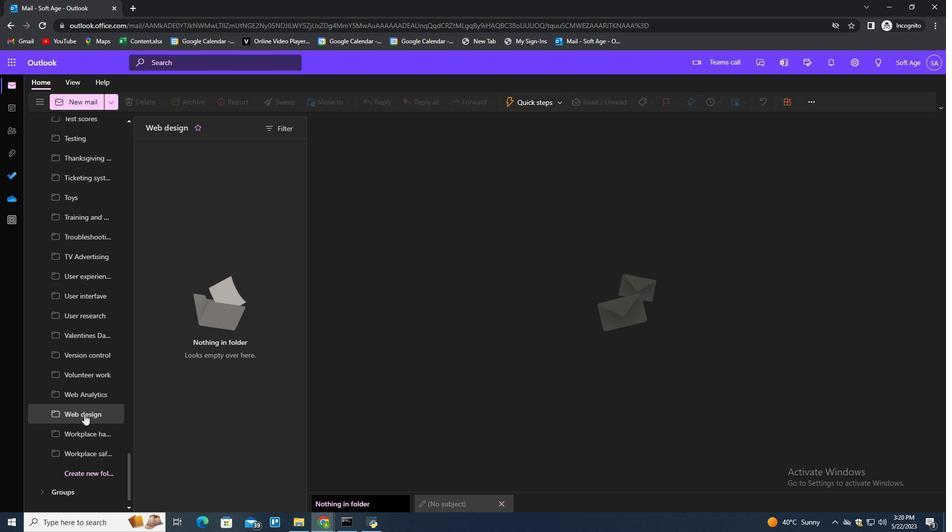
Action: Mouse scrolled (84, 434) with delta (0, 0)
Screenshot: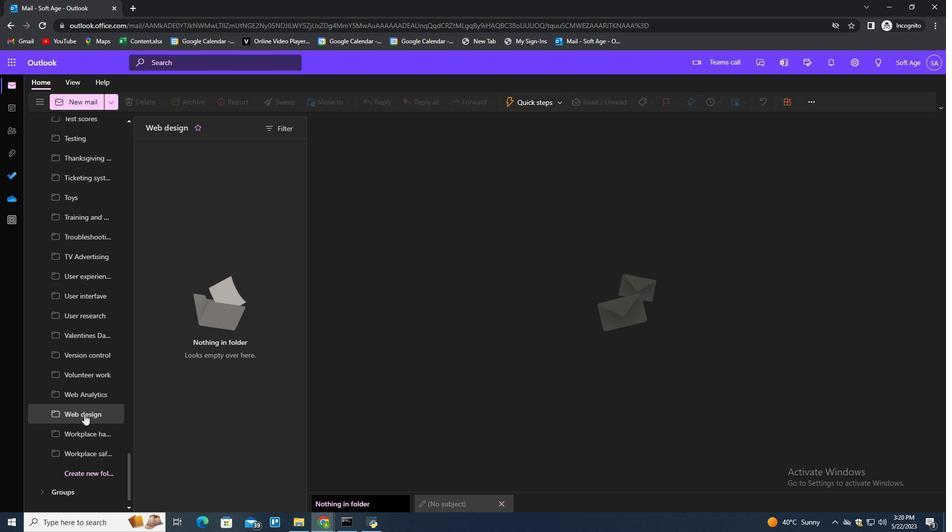 
Action: Mouse moved to (83, 438)
Screenshot: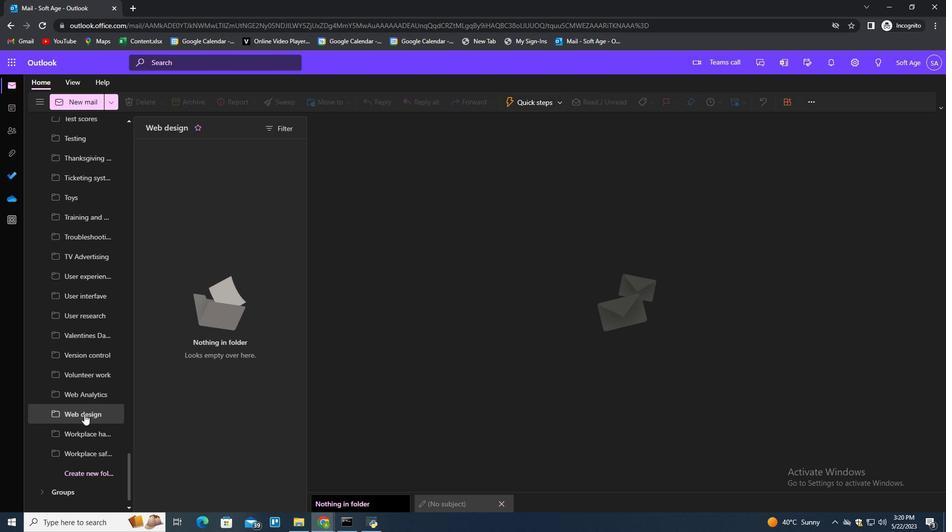 
Action: Mouse scrolled (83, 437) with delta (0, 0)
Screenshot: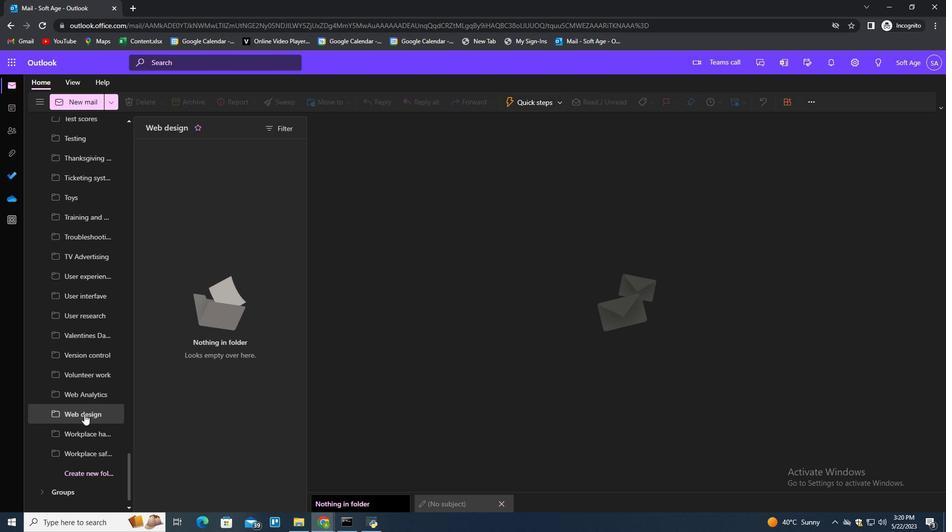 
Action: Mouse moved to (83, 479)
Screenshot: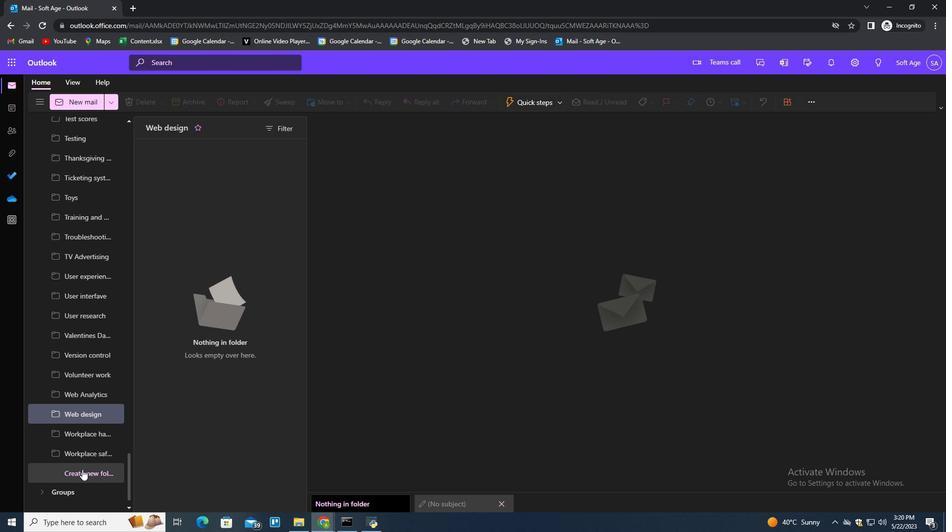 
Action: Mouse pressed left at (83, 479)
Screenshot: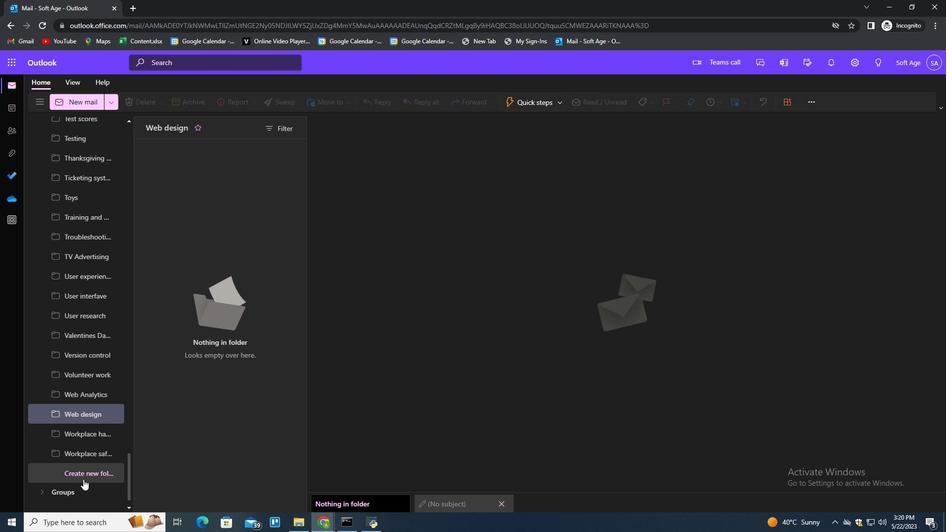 
Action: Mouse moved to (83, 479)
Screenshot: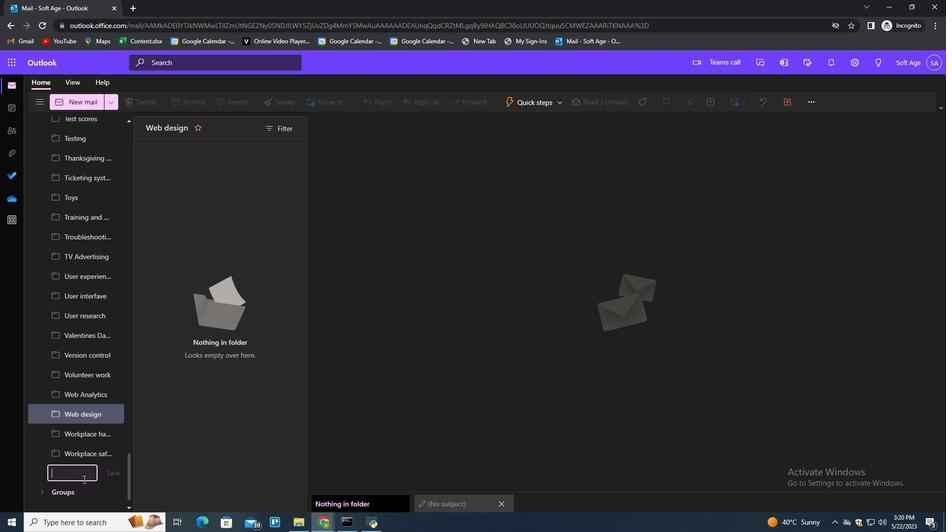 
Action: Key pressed <Key.shift>Design<Key.enter><Key.home>
Screenshot: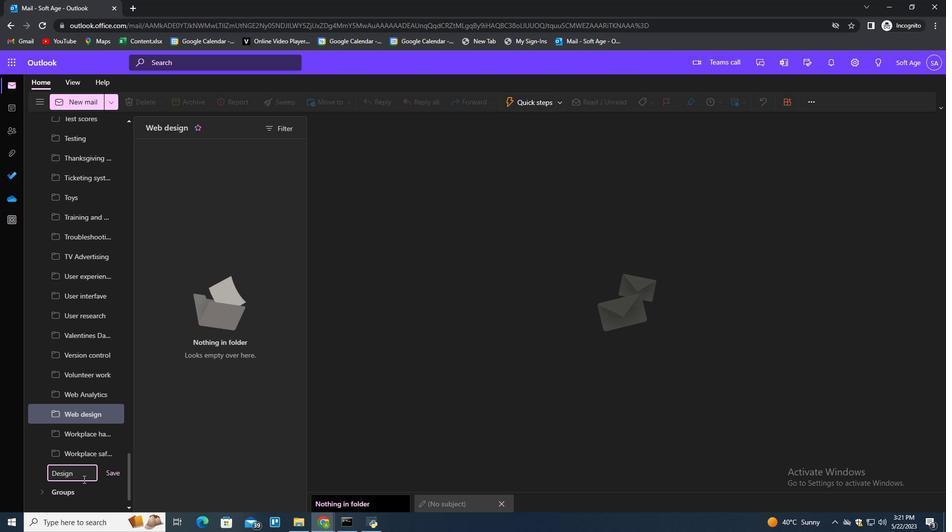 
Action: Mouse scrolled (83, 479) with delta (0, 0)
Screenshot: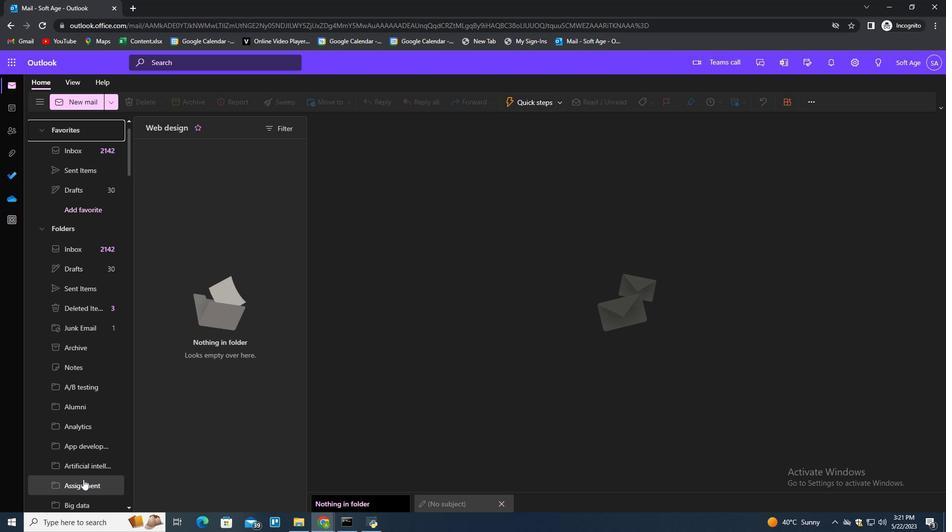 
Action: Mouse scrolled (83, 479) with delta (0, 0)
Screenshot: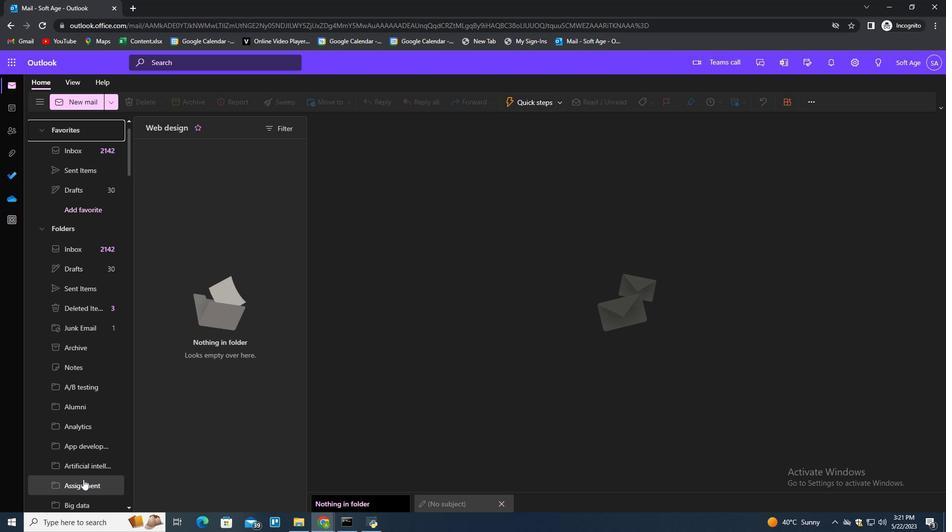 
Action: Mouse scrolled (83, 479) with delta (0, 0)
Screenshot: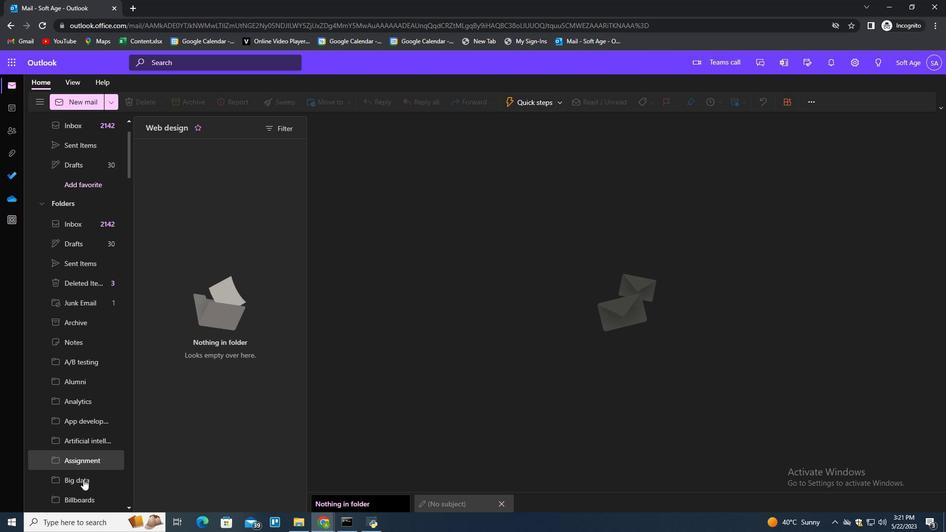 
Action: Mouse scrolled (83, 479) with delta (0, 0)
Screenshot: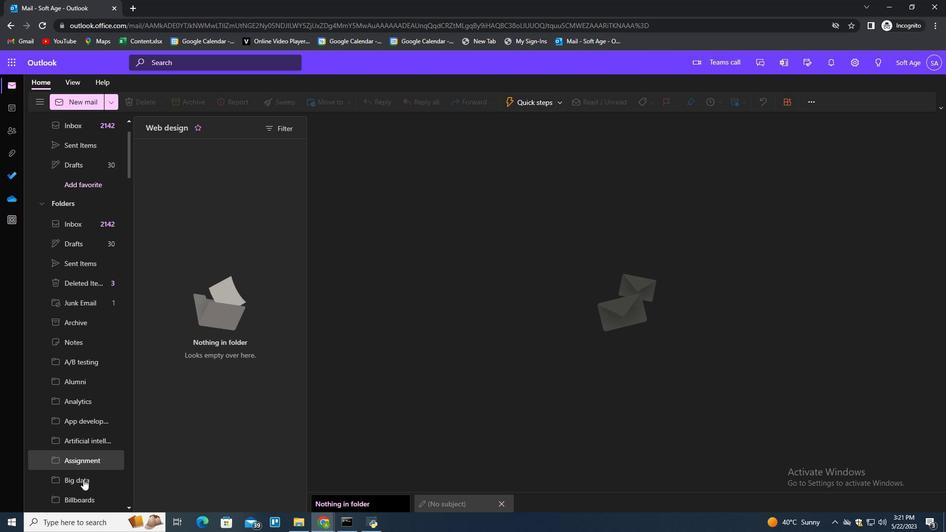 
Action: Mouse scrolled (83, 479) with delta (0, 0)
Screenshot: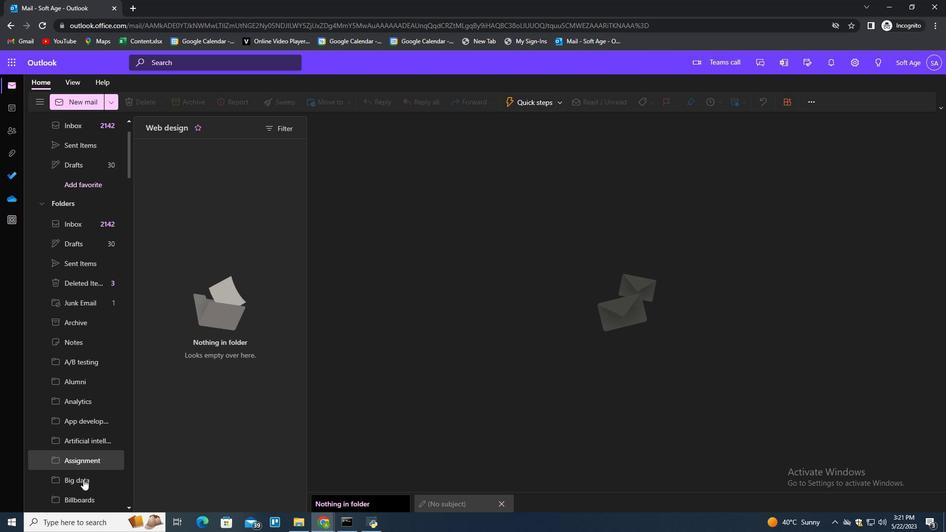 
Action: Mouse scrolled (83, 479) with delta (0, 0)
Screenshot: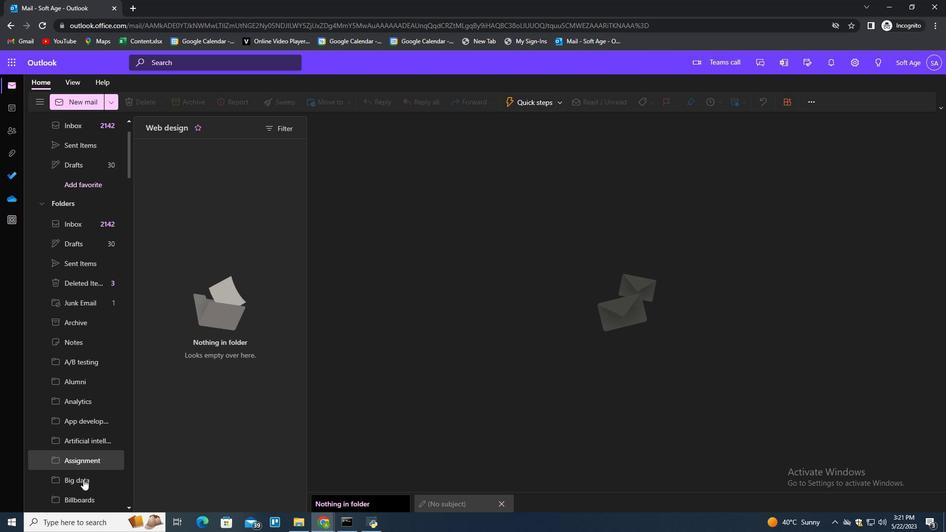 
Action: Mouse scrolled (83, 479) with delta (0, 0)
Screenshot: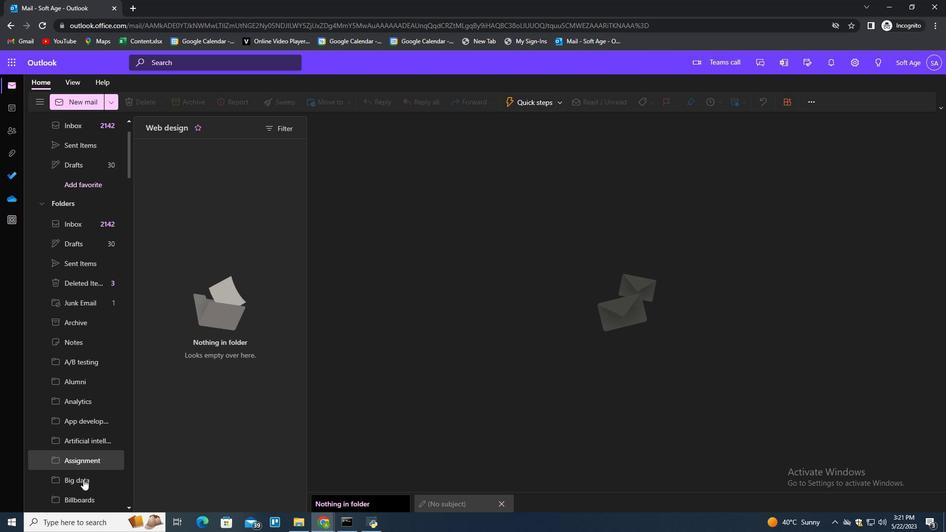 
Action: Mouse scrolled (83, 479) with delta (0, 0)
Screenshot: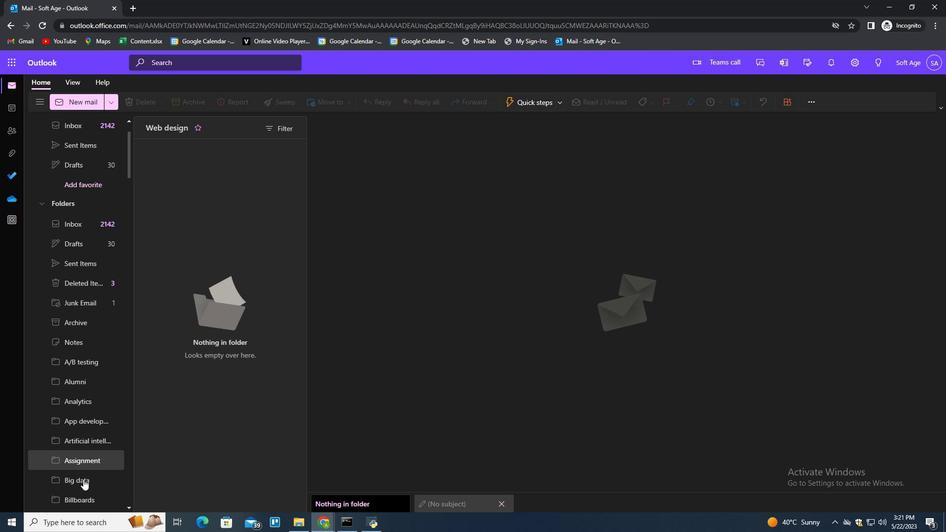
Action: Mouse scrolled (83, 479) with delta (0, 0)
Screenshot: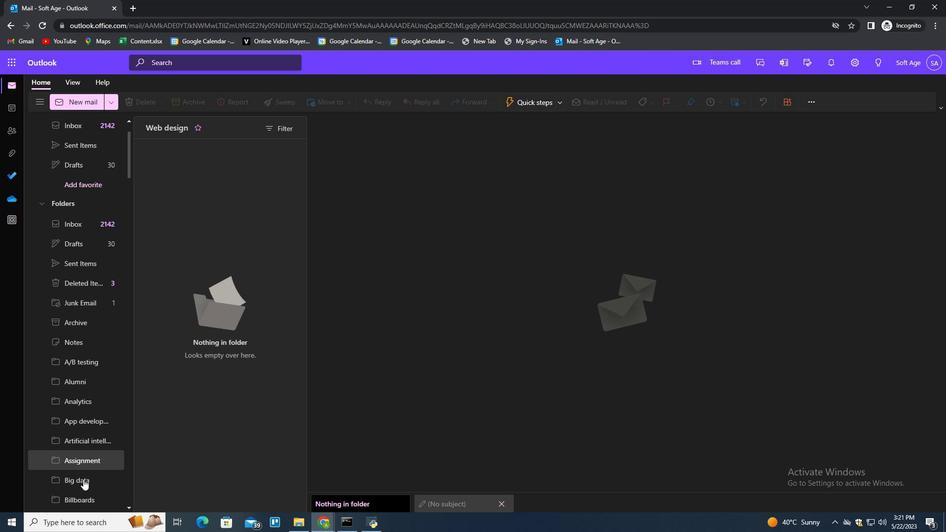 
Action: Mouse scrolled (83, 479) with delta (0, 0)
Screenshot: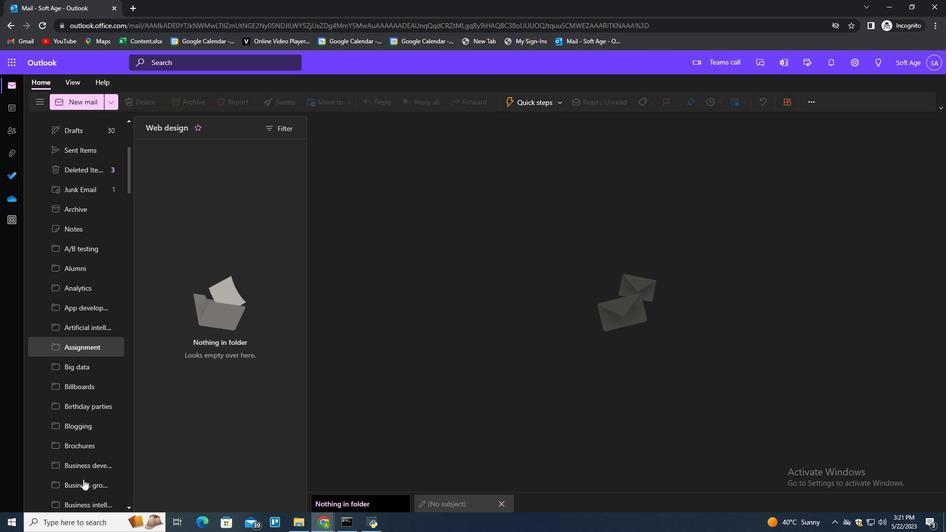
Action: Mouse scrolled (83, 479) with delta (0, 0)
Screenshot: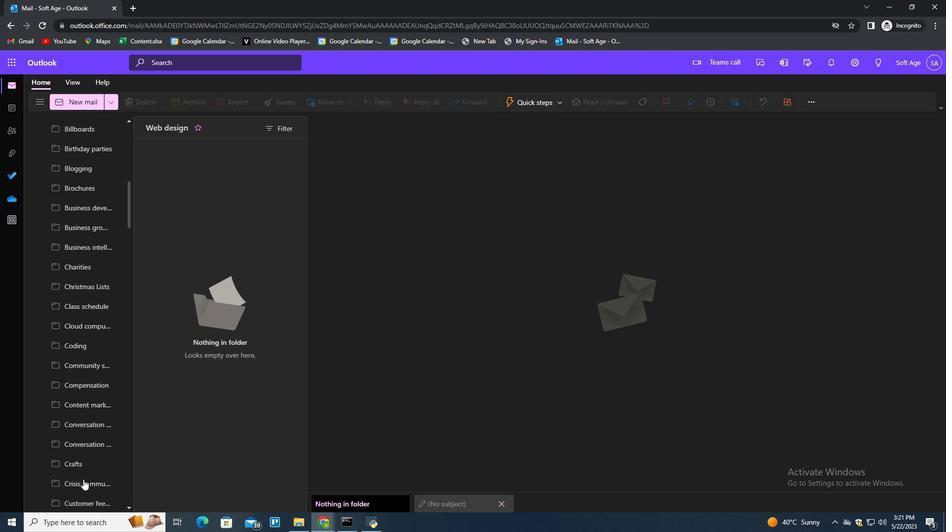 
Action: Mouse scrolled (83, 479) with delta (0, 0)
Screenshot: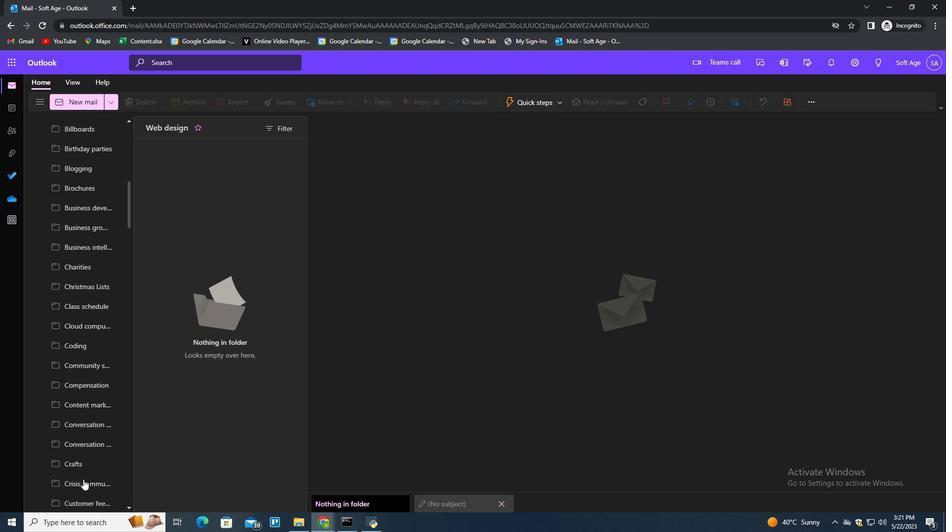 
Action: Mouse scrolled (83, 479) with delta (0, 0)
Screenshot: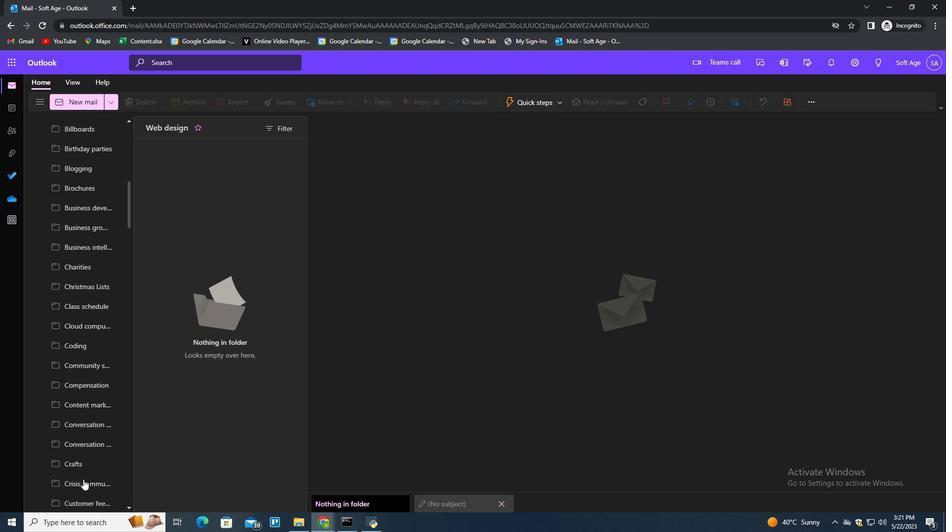 
Action: Mouse scrolled (83, 479) with delta (0, 0)
Screenshot: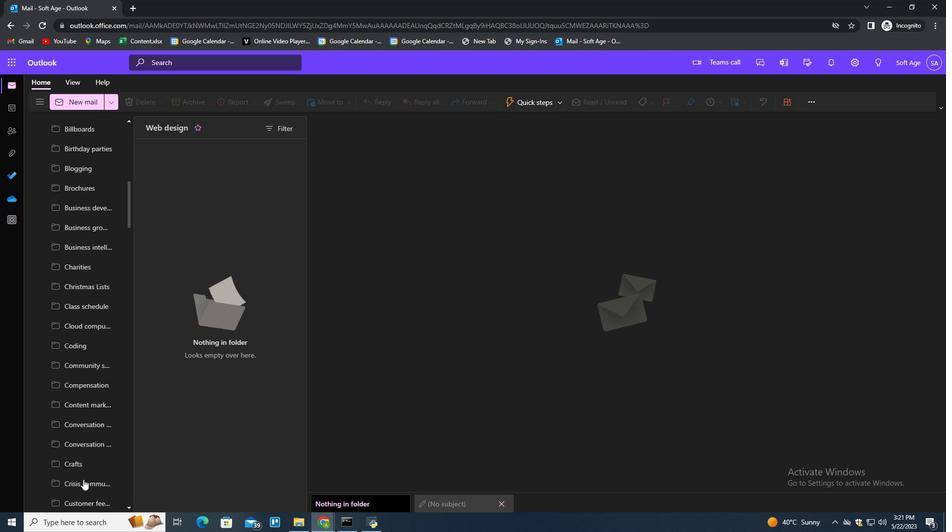 
Action: Mouse scrolled (83, 479) with delta (0, 0)
Screenshot: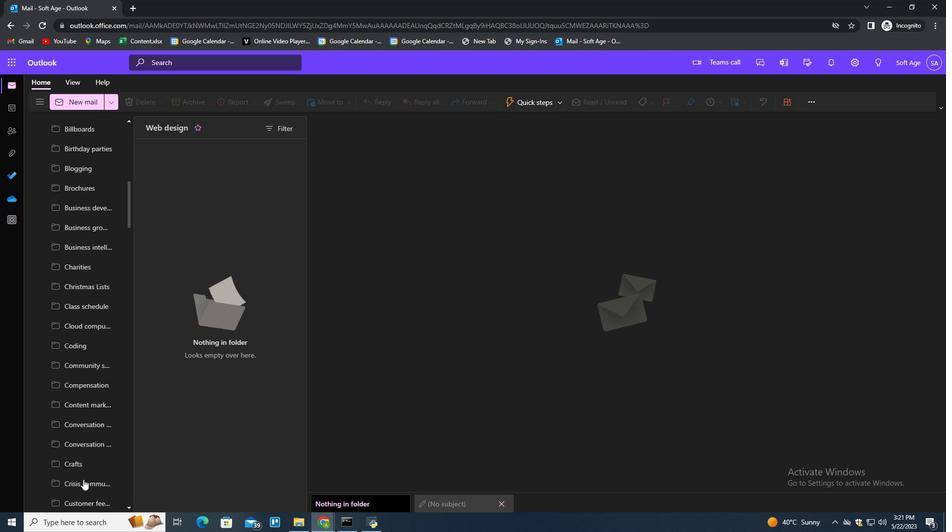 
Action: Mouse scrolled (83, 479) with delta (0, 0)
Screenshot: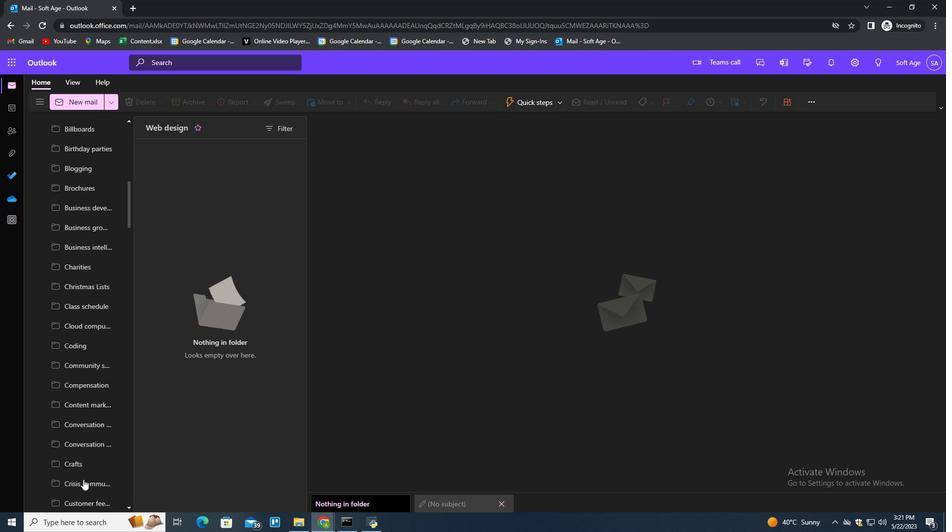 
Action: Mouse scrolled (83, 479) with delta (0, 0)
Screenshot: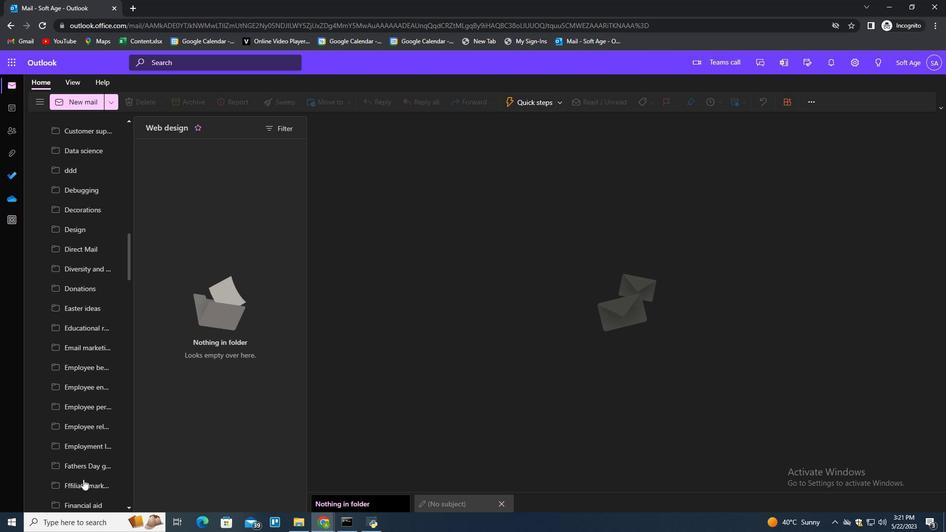 
Action: Mouse scrolled (83, 479) with delta (0, 0)
Screenshot: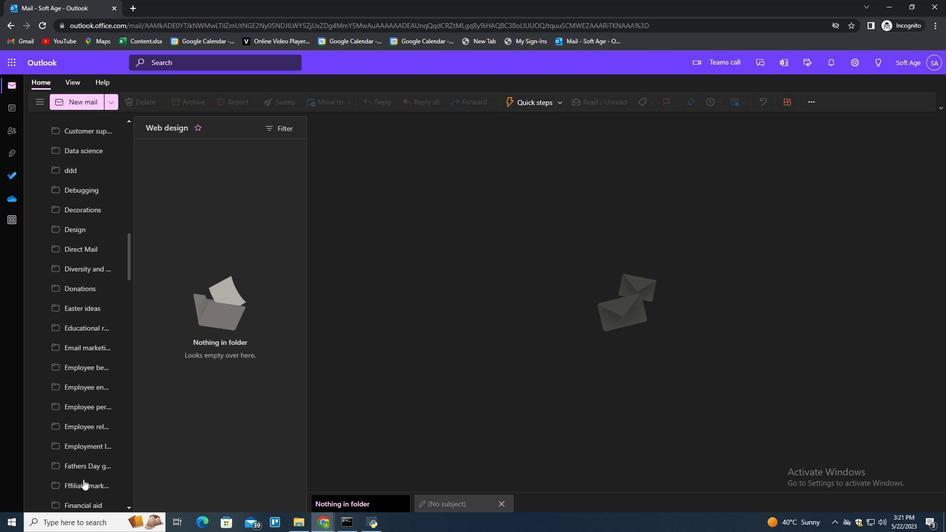 
Action: Mouse scrolled (83, 479) with delta (0, 0)
Screenshot: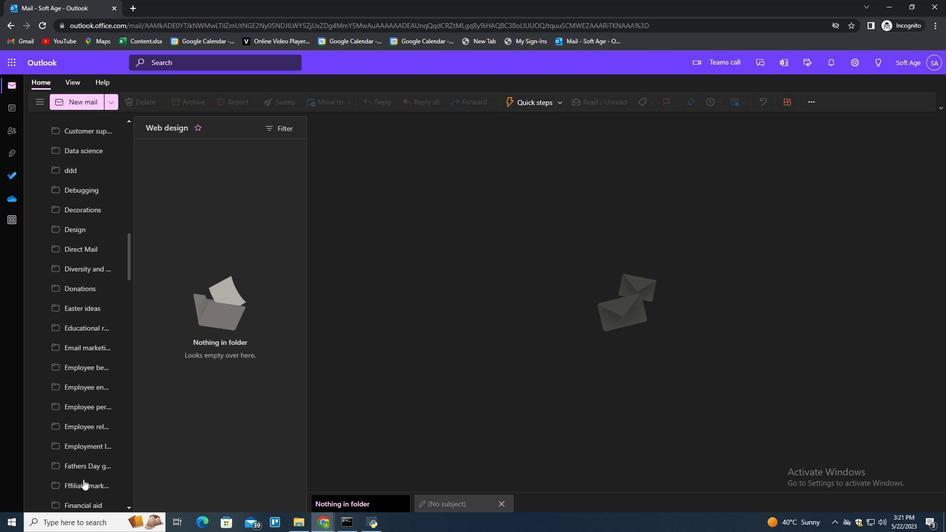 
Action: Mouse scrolled (83, 479) with delta (0, 0)
Screenshot: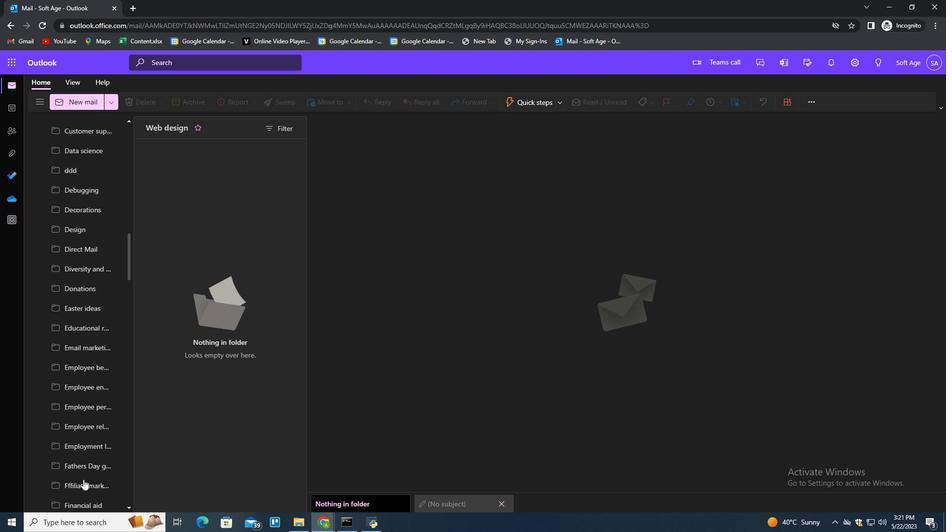 
Action: Mouse scrolled (83, 479) with delta (0, 0)
Screenshot: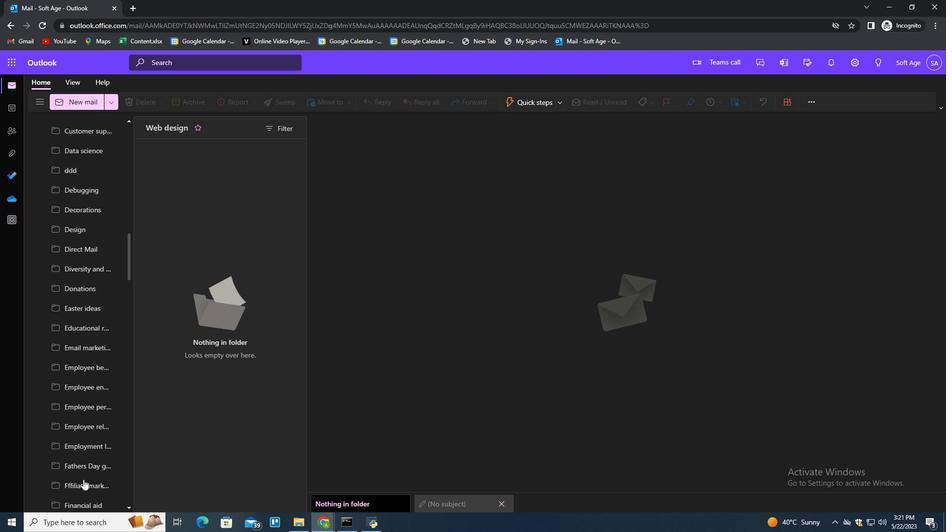 
Action: Mouse scrolled (83, 479) with delta (0, 0)
Screenshot: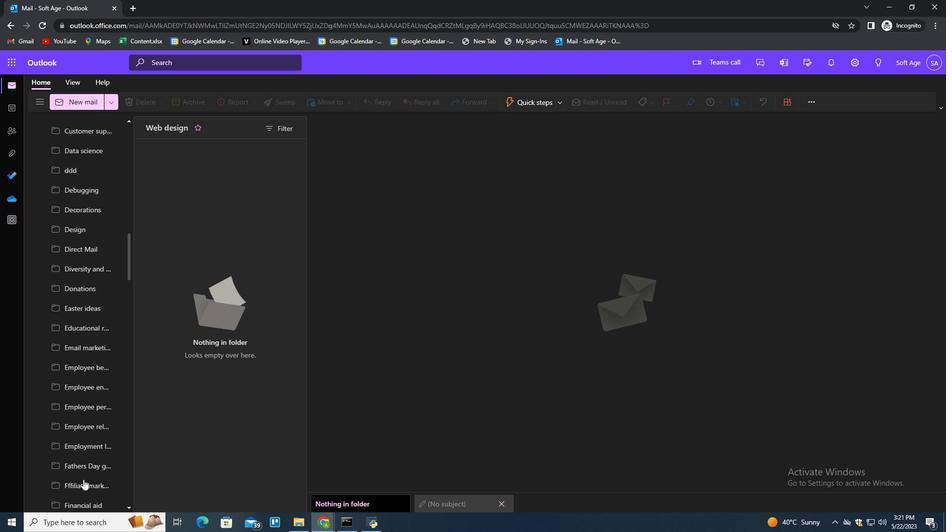 
Action: Mouse scrolled (83, 479) with delta (0, 0)
Screenshot: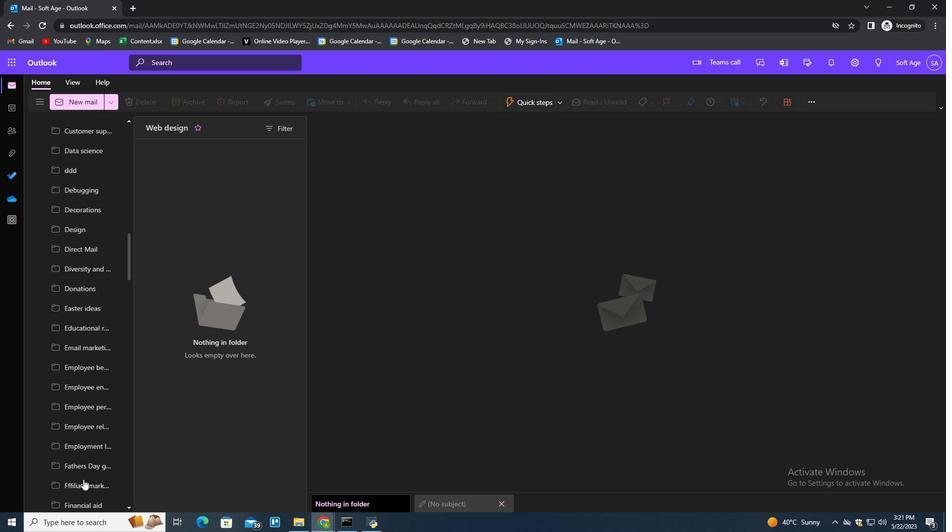 
Action: Mouse scrolled (83, 479) with delta (0, 0)
Screenshot: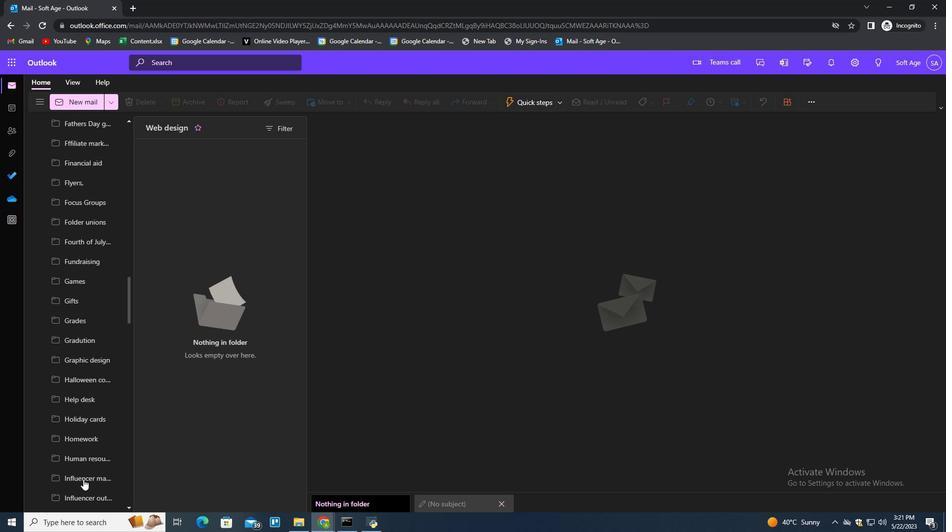 
Action: Mouse scrolled (83, 479) with delta (0, 0)
Screenshot: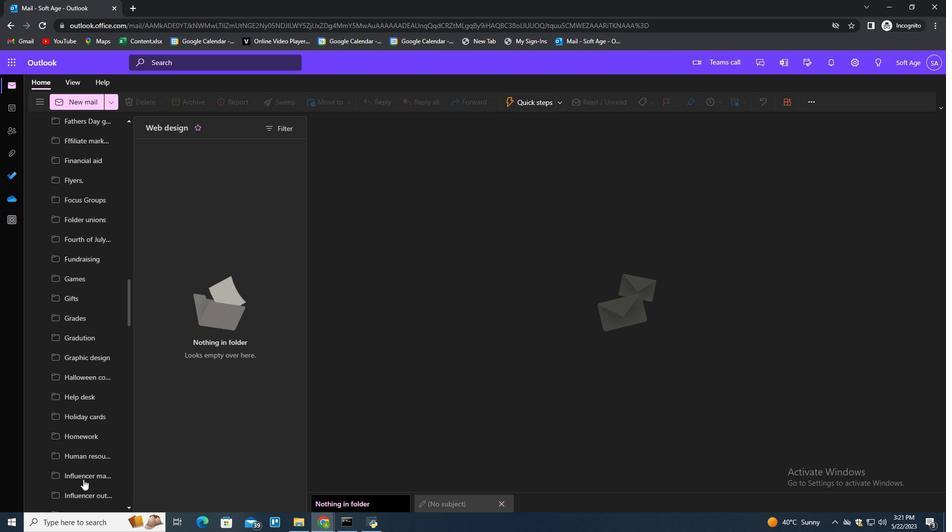 
Action: Mouse scrolled (83, 479) with delta (0, 0)
Screenshot: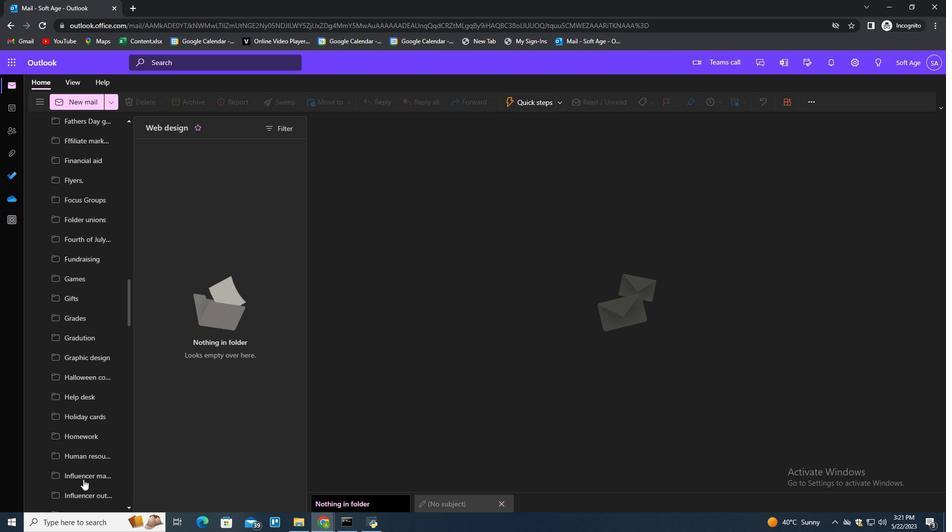 
Action: Mouse scrolled (83, 479) with delta (0, 0)
Screenshot: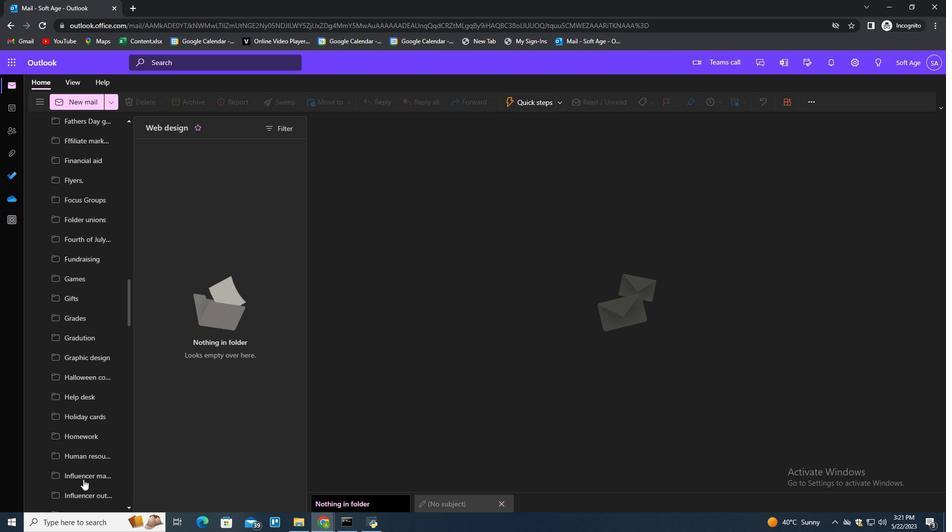 
Action: Mouse scrolled (83, 479) with delta (0, 0)
Screenshot: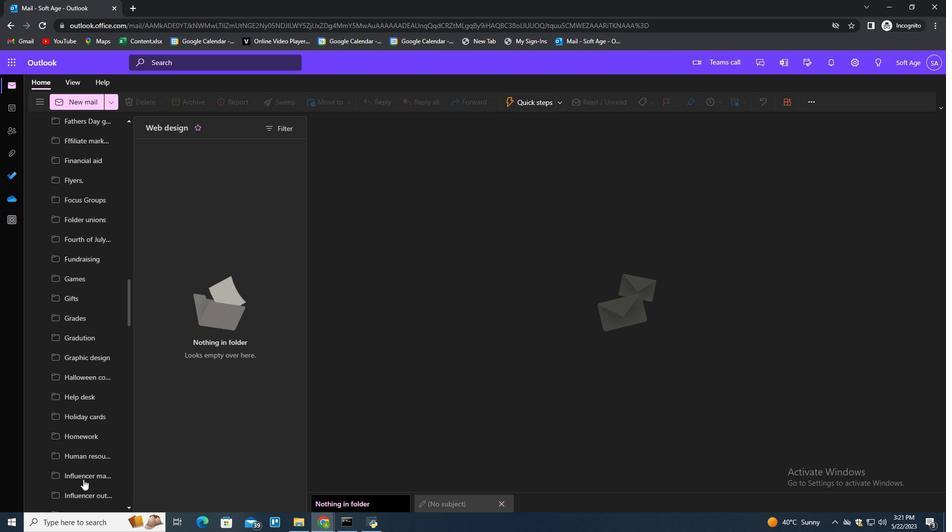 
Action: Mouse scrolled (83, 479) with delta (0, 0)
Screenshot: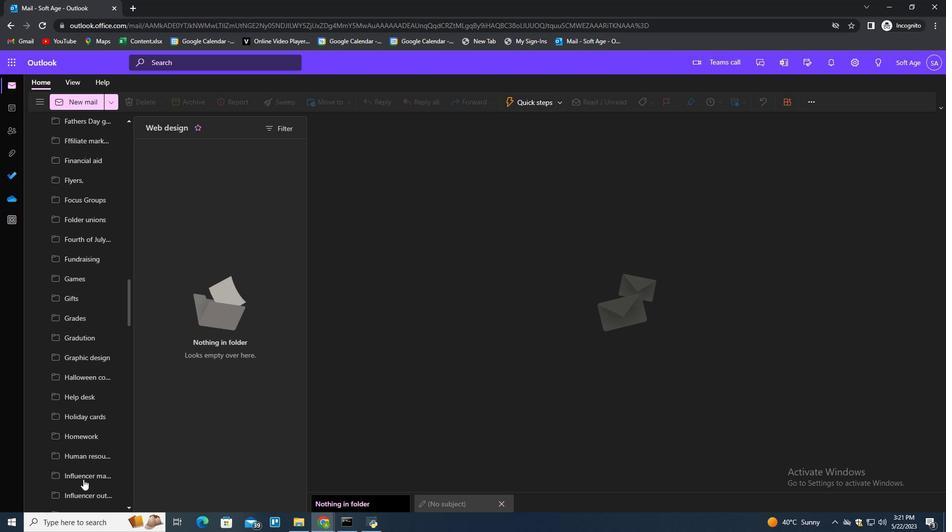 
Action: Mouse scrolled (83, 479) with delta (0, 0)
Screenshot: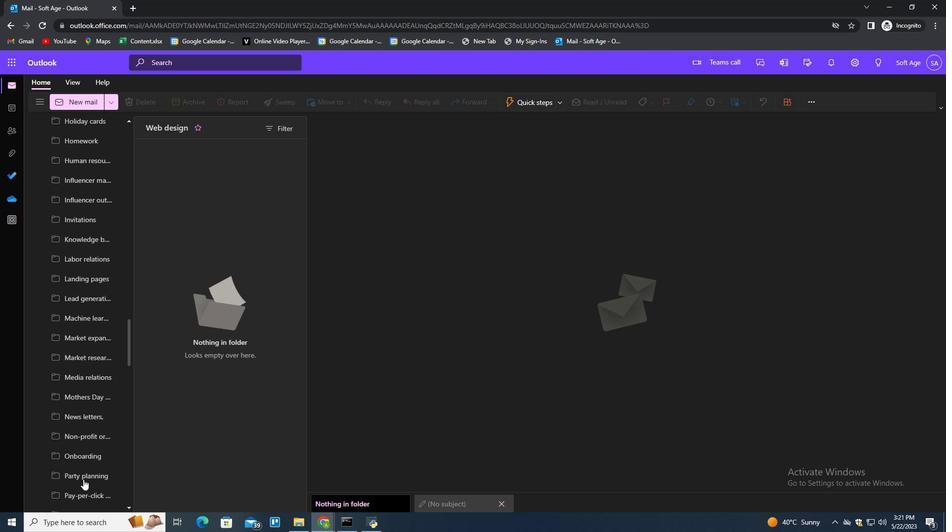 
Action: Mouse scrolled (83, 479) with delta (0, 0)
Screenshot: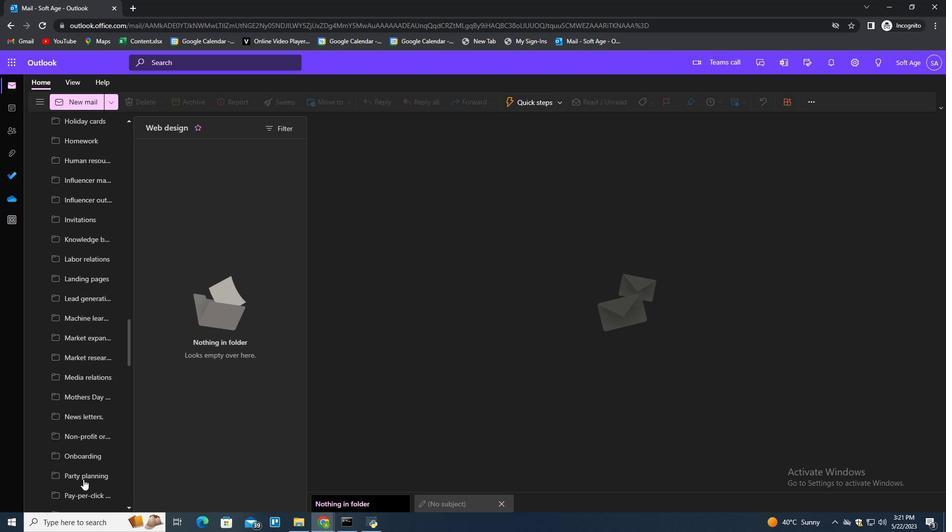 
Action: Mouse scrolled (83, 479) with delta (0, 0)
Screenshot: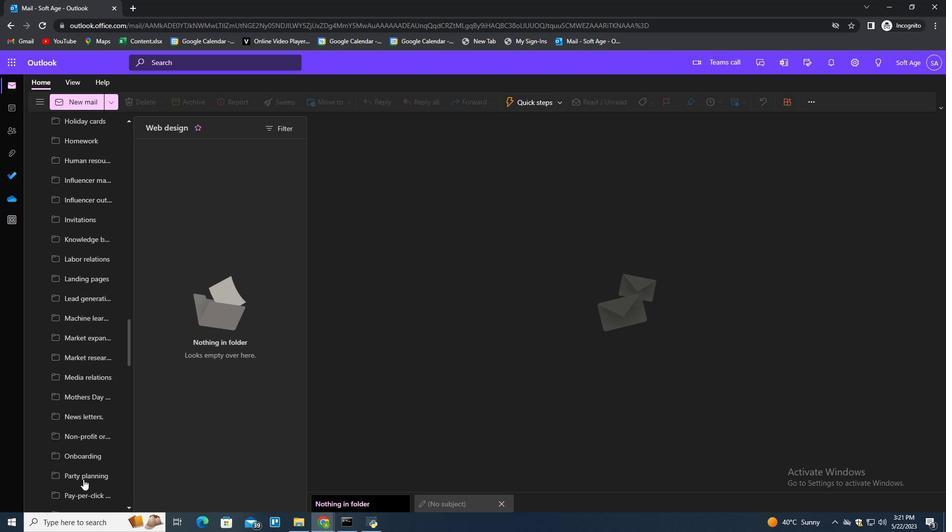 
Action: Mouse scrolled (83, 479) with delta (0, 0)
Screenshot: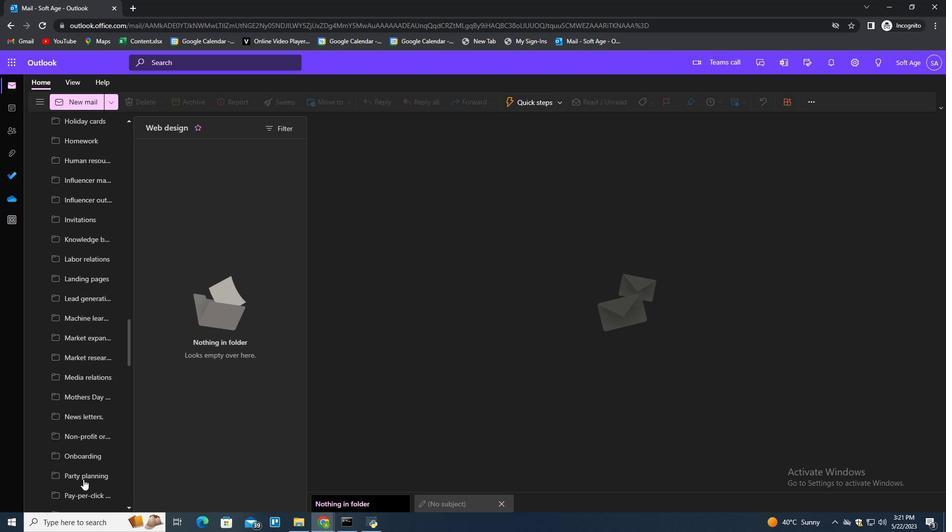 
Action: Mouse scrolled (83, 479) with delta (0, 0)
Screenshot: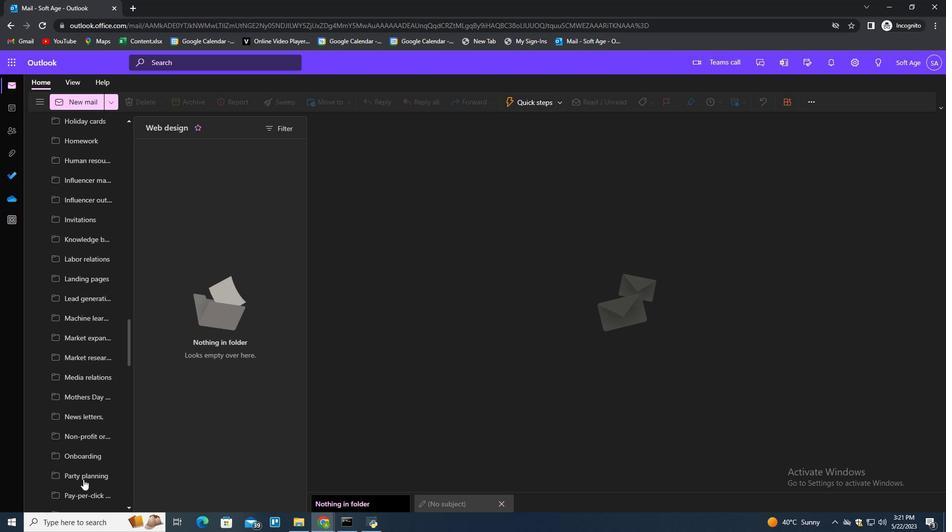 
Action: Mouse scrolled (83, 479) with delta (0, 0)
Screenshot: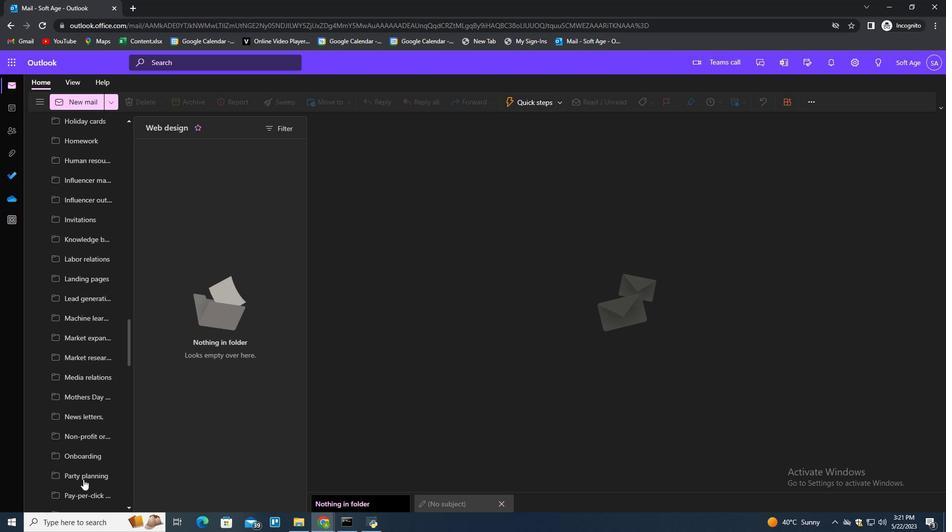 
Action: Mouse scrolled (83, 479) with delta (0, 0)
Screenshot: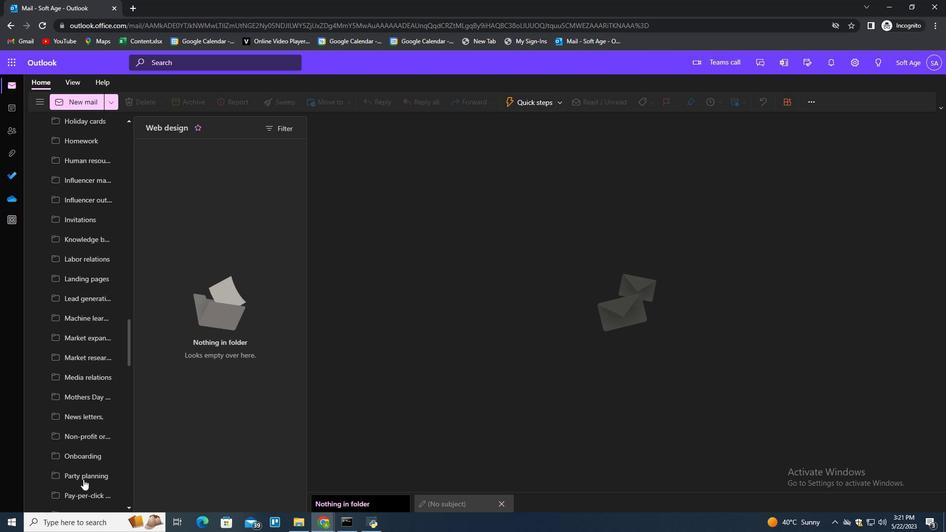 
Action: Mouse scrolled (83, 479) with delta (0, 0)
Screenshot: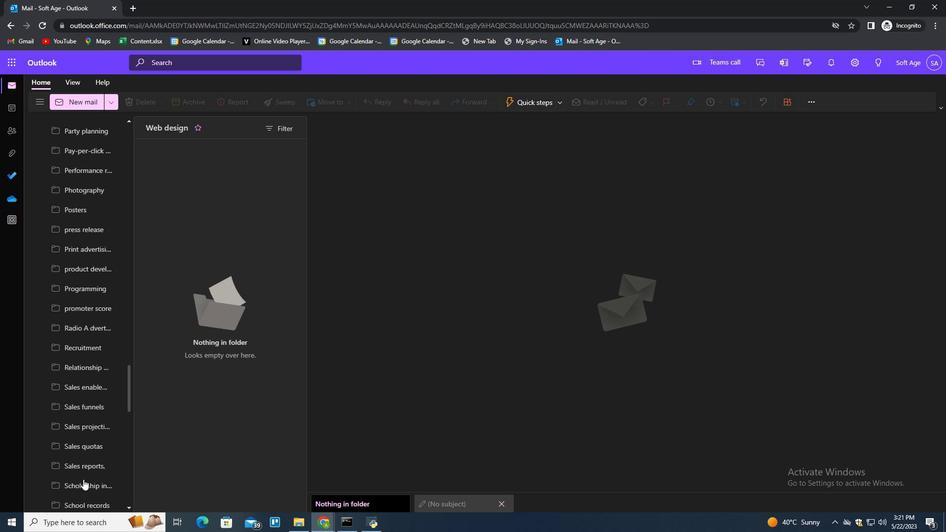 
Action: Mouse scrolled (83, 479) with delta (0, 0)
Screenshot: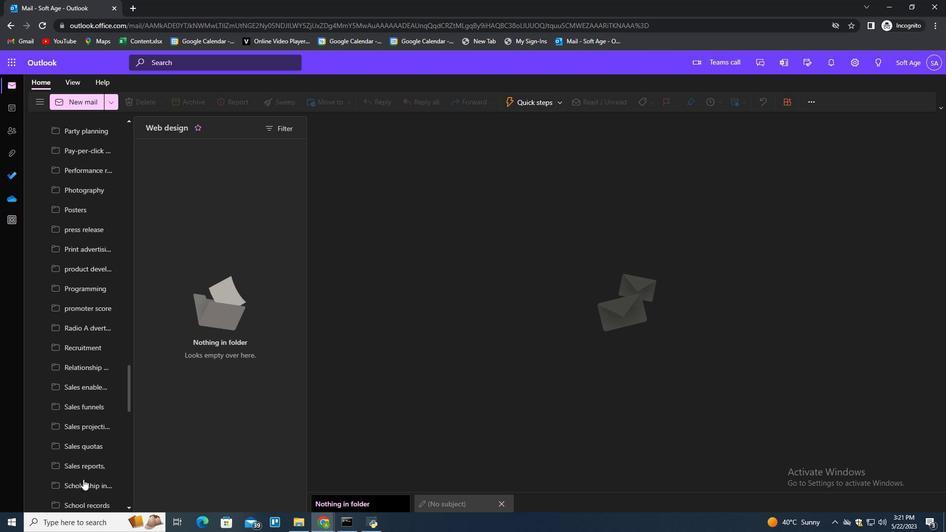 
Action: Mouse scrolled (83, 479) with delta (0, 0)
Screenshot: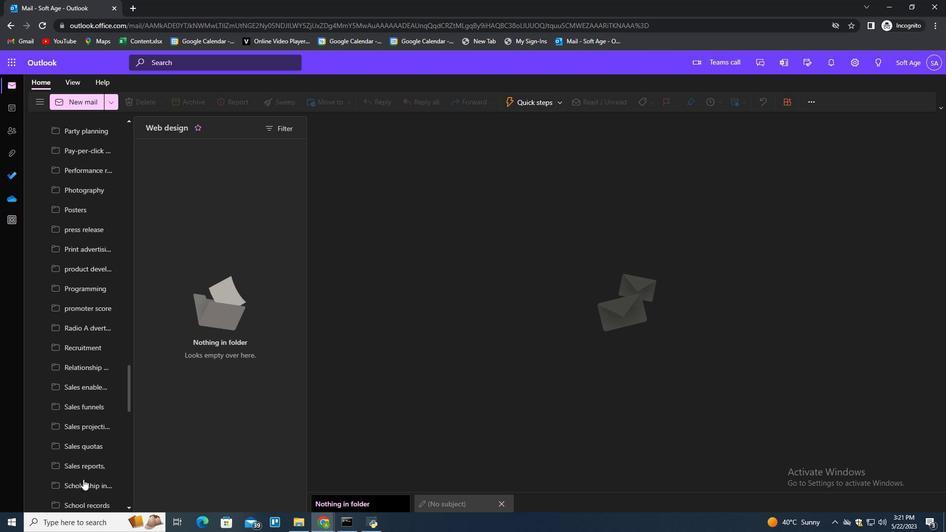 
Action: Mouse scrolled (83, 479) with delta (0, 0)
Screenshot: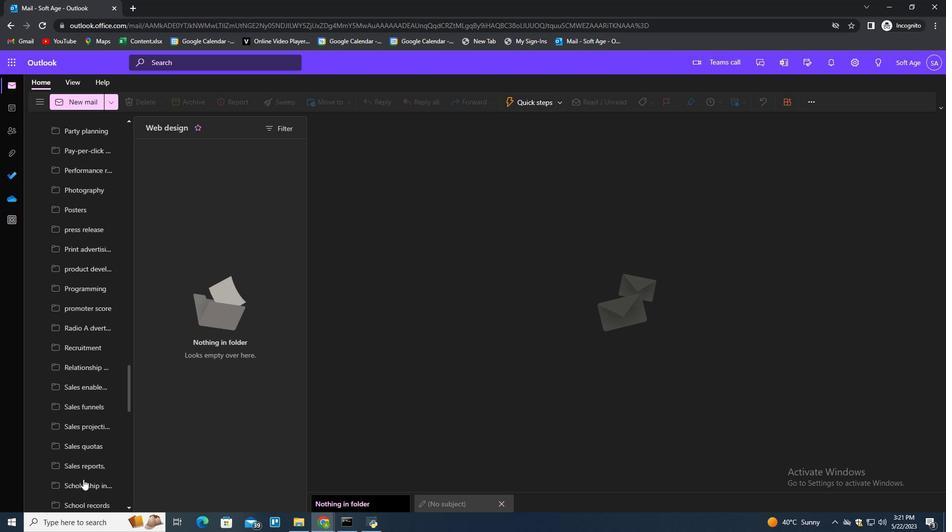 
Action: Mouse scrolled (83, 479) with delta (0, 0)
Screenshot: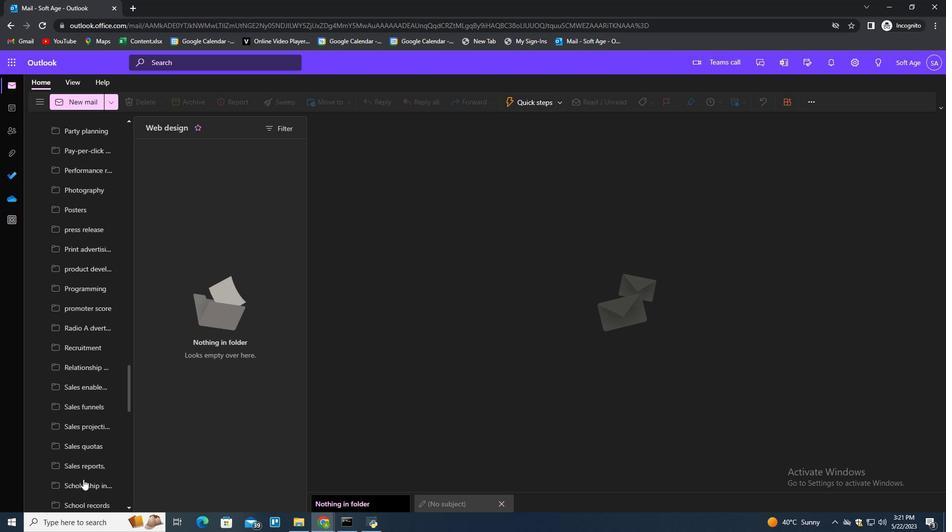 
Action: Mouse scrolled (83, 479) with delta (0, 0)
Screenshot: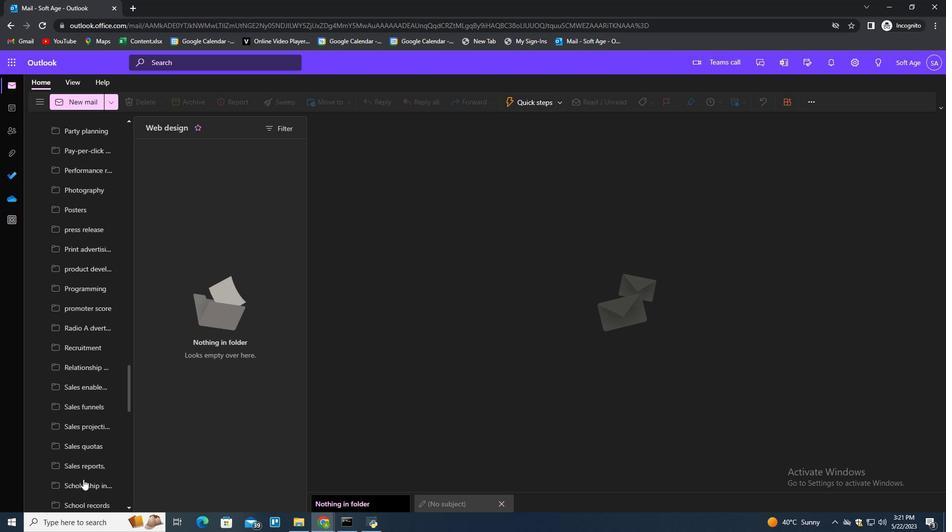 
Action: Mouse scrolled (83, 479) with delta (0, 0)
Screenshot: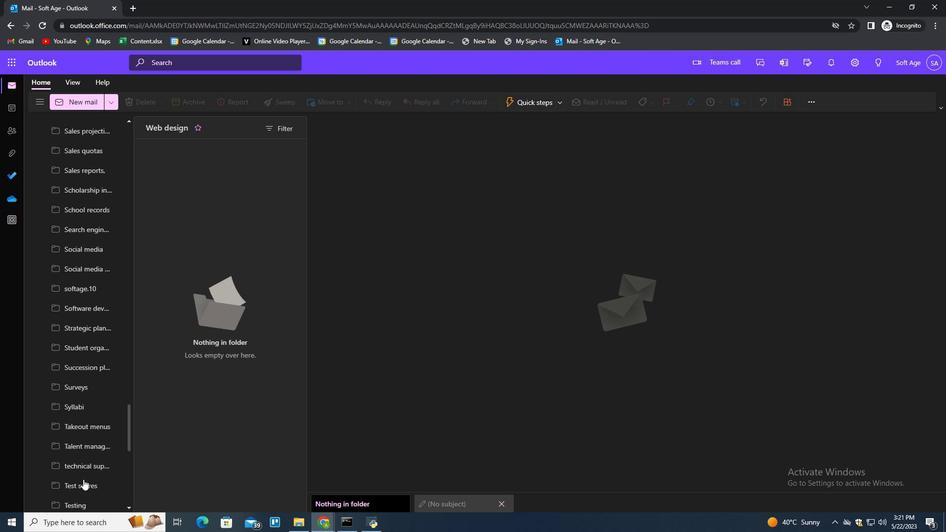 
Action: Mouse scrolled (83, 479) with delta (0, 0)
Screenshot: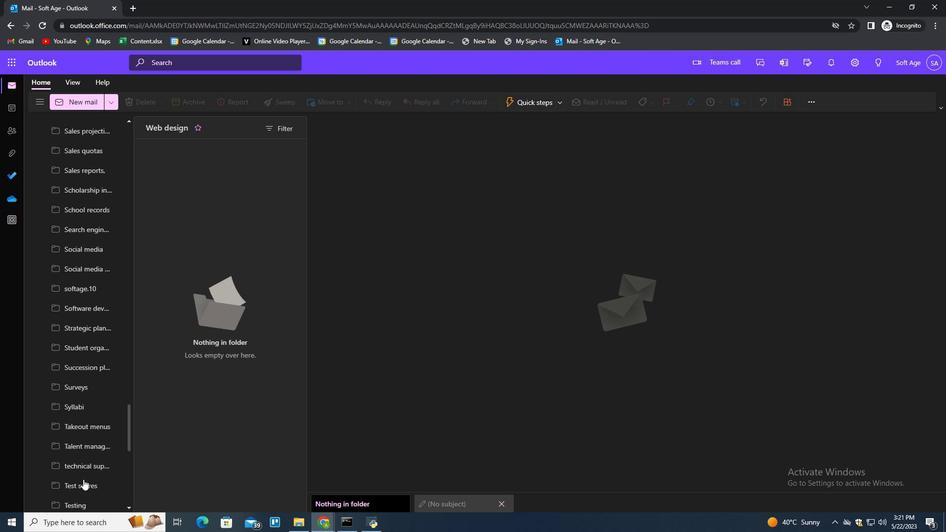 
Action: Mouse scrolled (83, 479) with delta (0, 0)
Screenshot: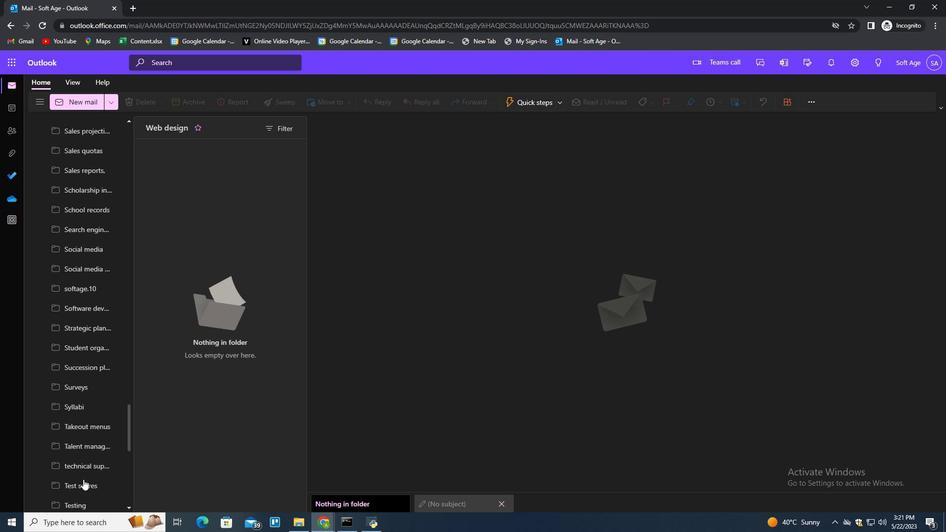 
Action: Mouse scrolled (83, 479) with delta (0, 0)
Screenshot: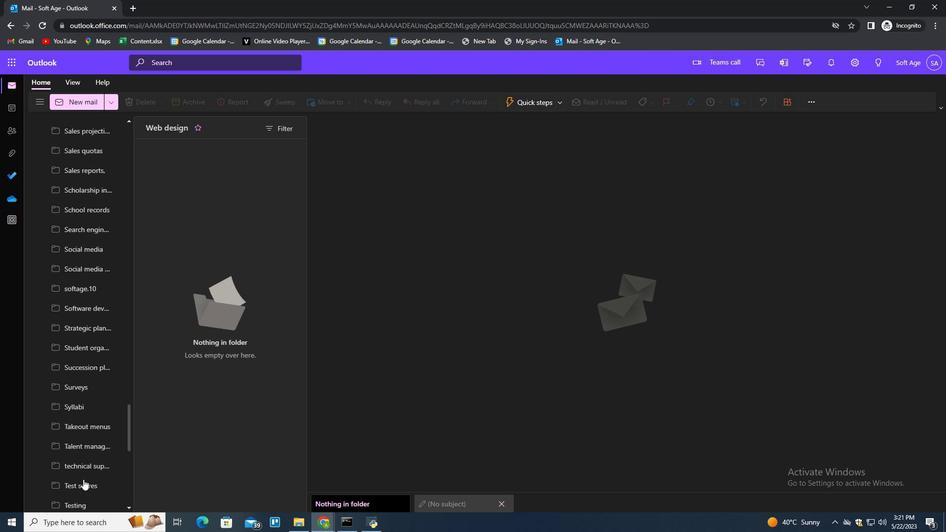 
Action: Mouse scrolled (83, 479) with delta (0, 0)
Screenshot: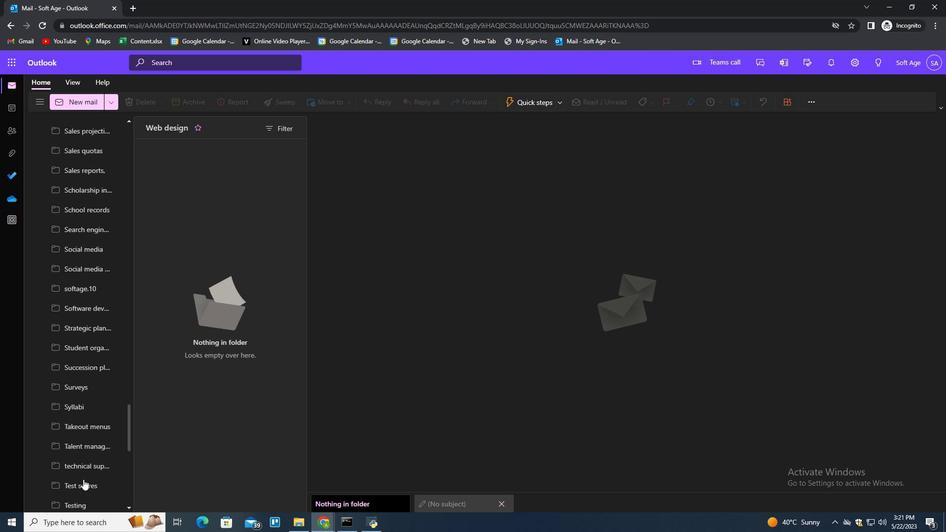 
Action: Mouse scrolled (83, 479) with delta (0, 0)
Screenshot: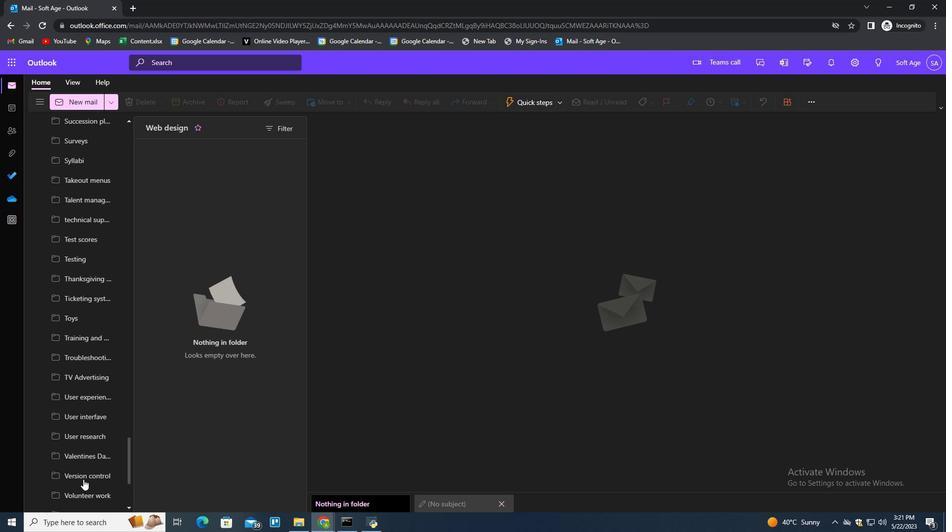 
Action: Mouse scrolled (83, 479) with delta (0, 0)
Screenshot: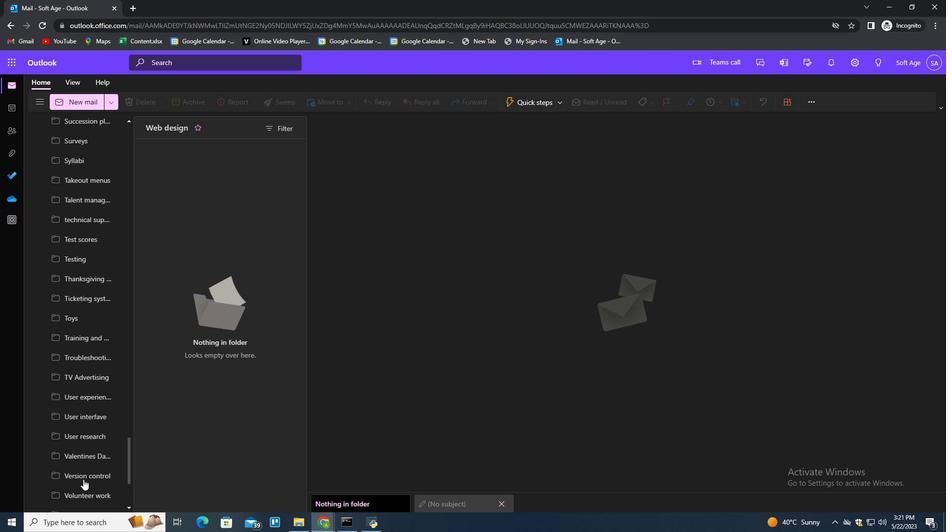 
Action: Mouse scrolled (83, 479) with delta (0, 0)
Screenshot: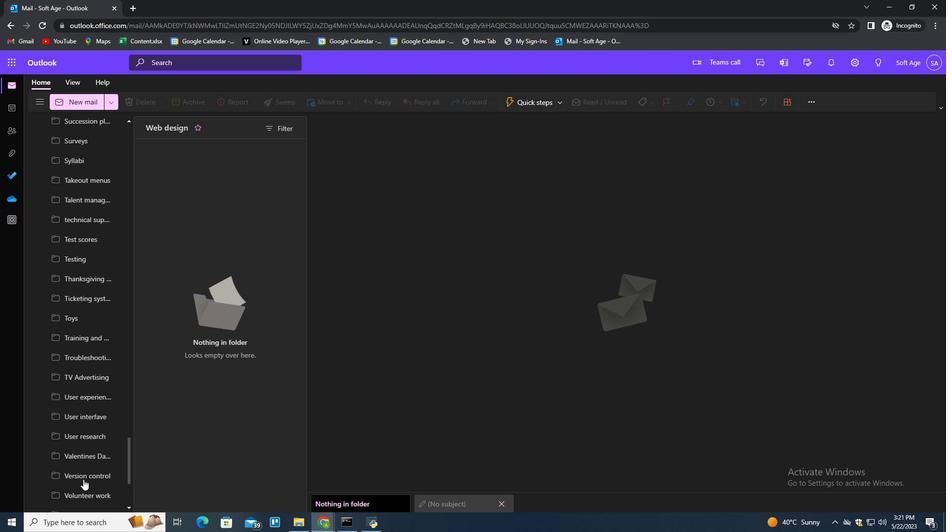 
Action: Mouse scrolled (83, 479) with delta (0, 0)
Screenshot: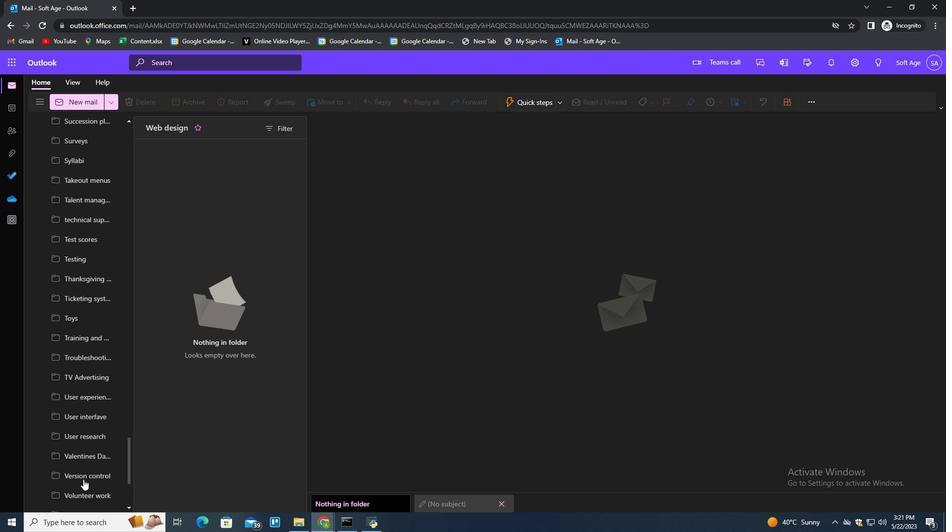 
Action: Mouse scrolled (83, 479) with delta (0, 0)
Screenshot: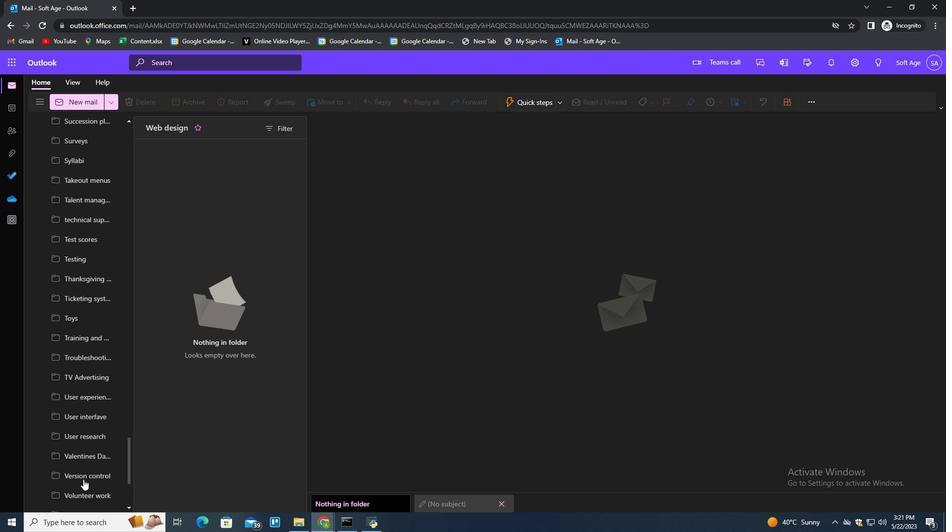 
Action: Mouse scrolled (83, 479) with delta (0, 0)
Screenshot: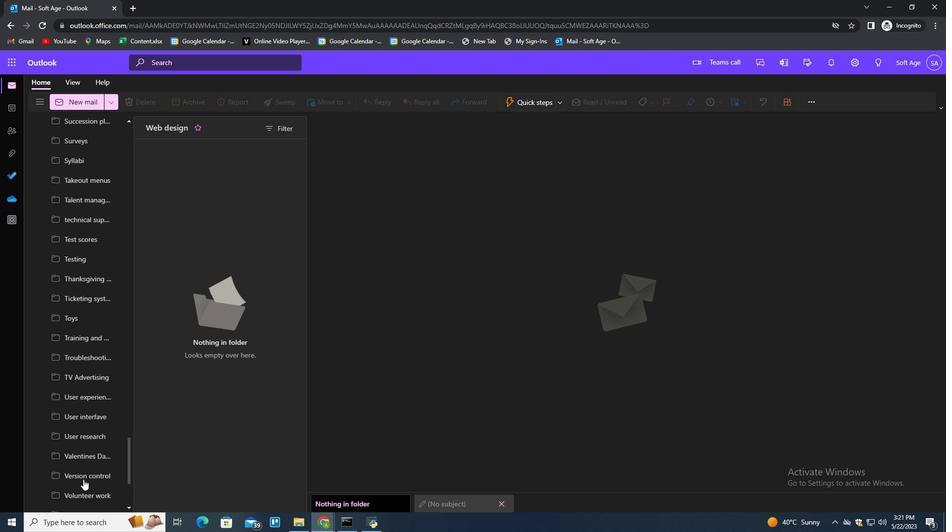 
Action: Mouse scrolled (83, 479) with delta (0, 0)
Screenshot: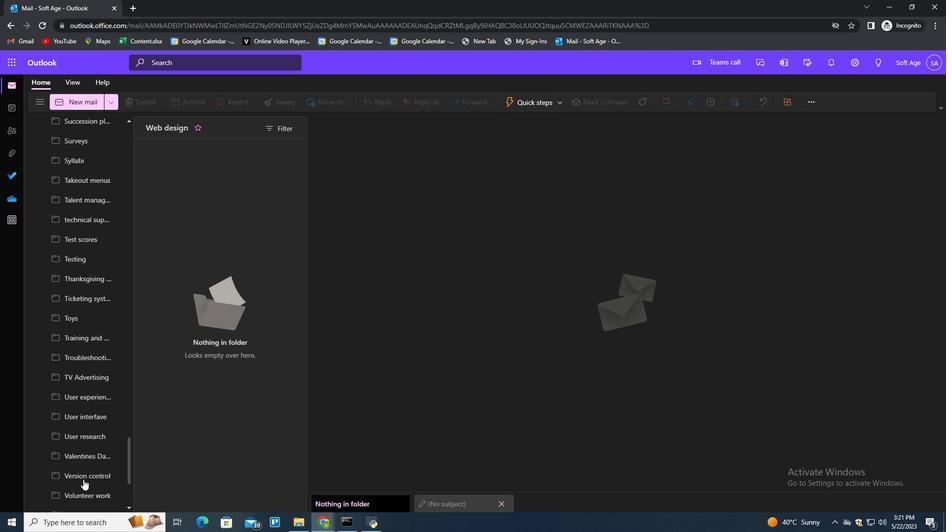 
Action: Mouse moved to (83, 479)
Screenshot: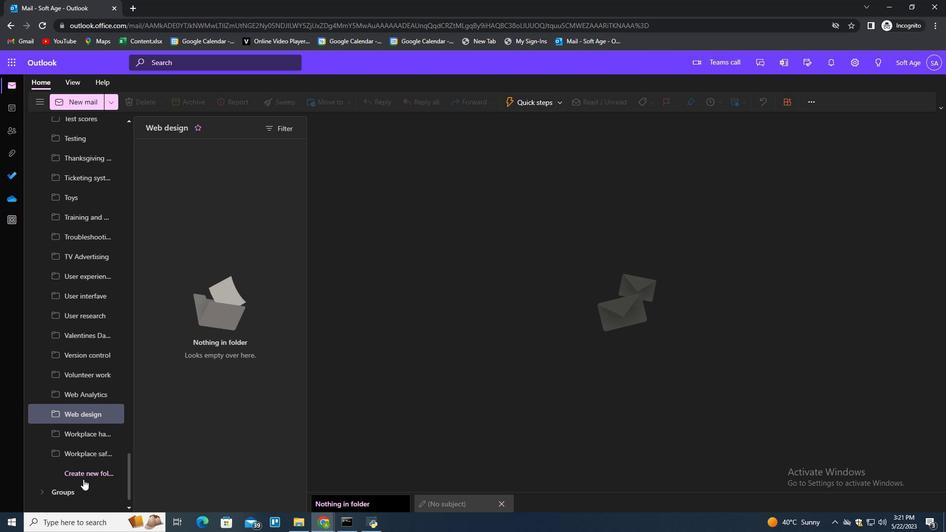 
Action: Mouse scrolled (83, 478) with delta (0, 0)
Screenshot: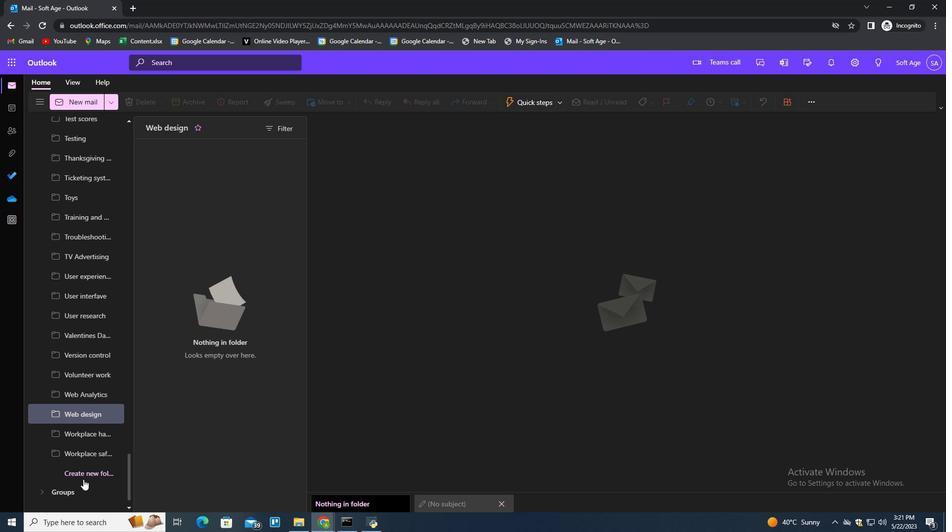 
Action: Mouse scrolled (83, 478) with delta (0, 0)
Screenshot: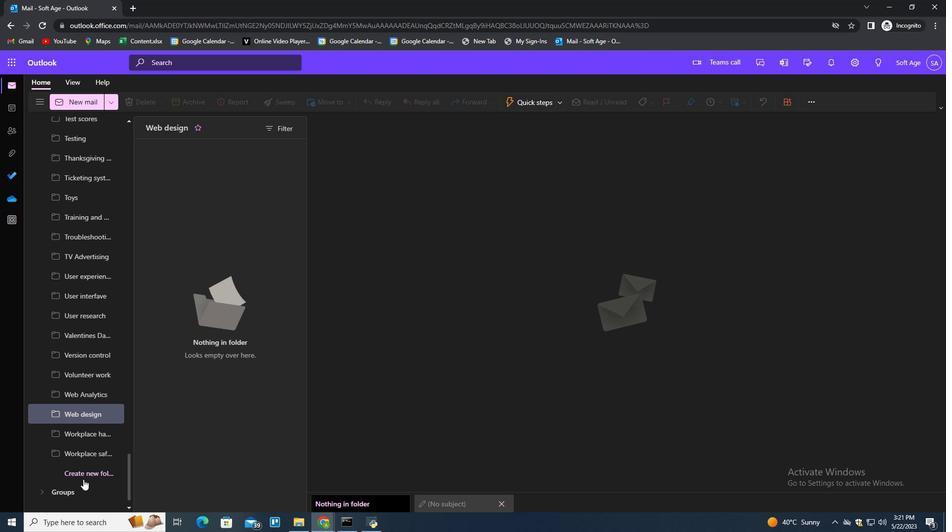 
Action: Mouse scrolled (83, 478) with delta (0, 0)
Screenshot: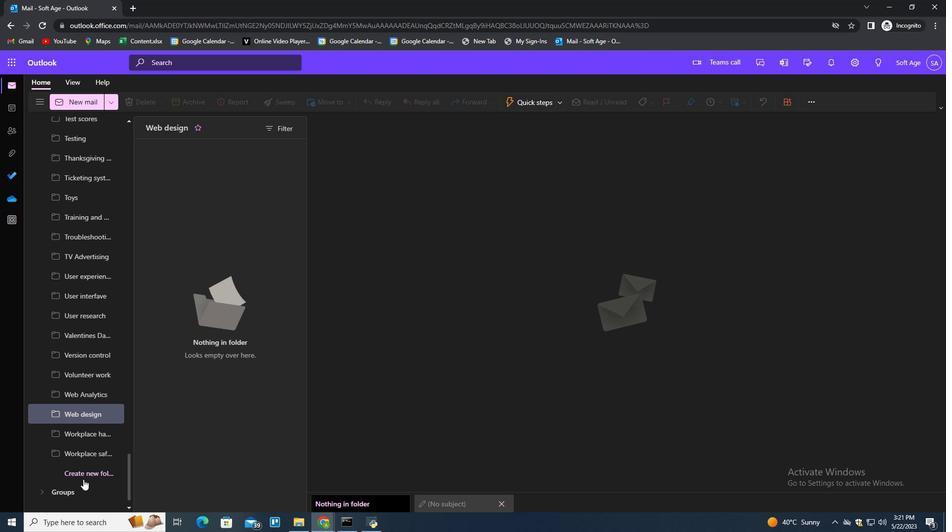 
Action: Mouse scrolled (83, 478) with delta (0, 0)
Screenshot: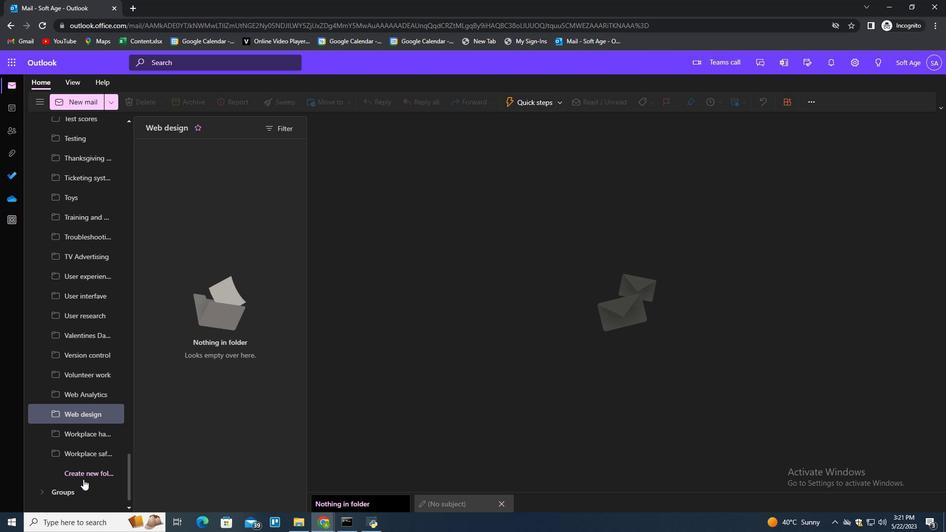 
Action: Mouse moved to (86, 470)
Screenshot: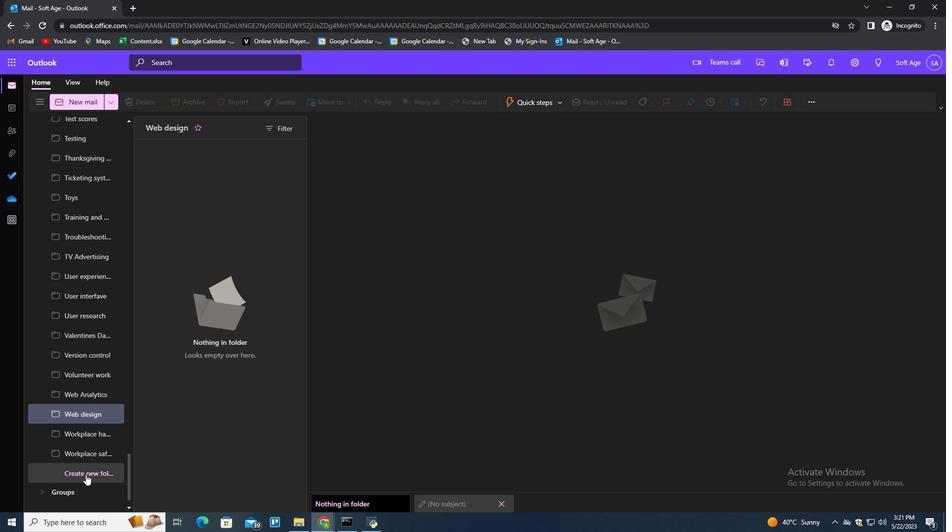 
Action: Mouse pressed left at (86, 470)
Screenshot: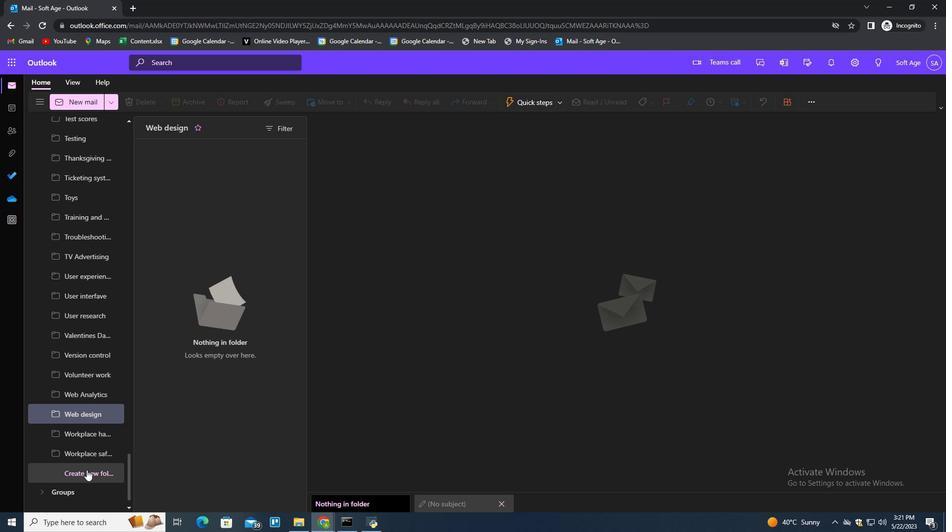 
Action: Key pressed <Key.shift>
Screenshot: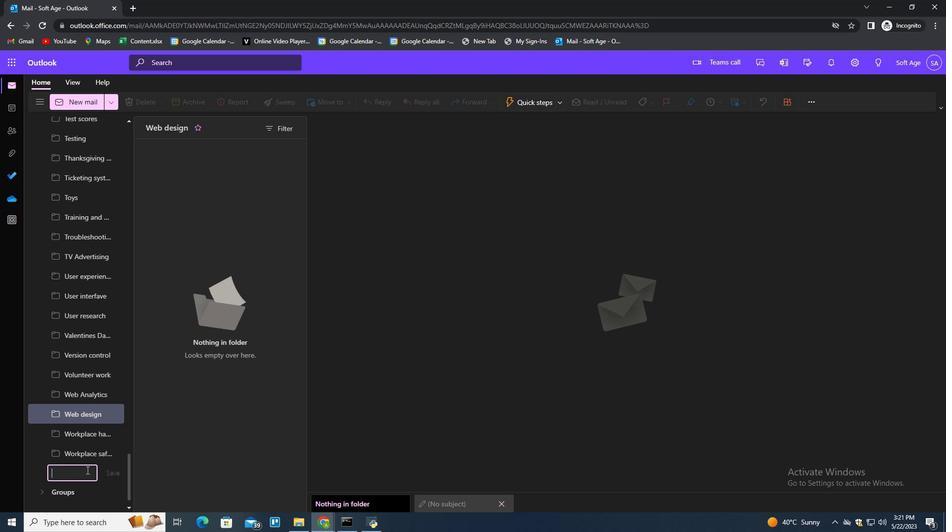 
Action: Mouse moved to (88, 469)
Screenshot: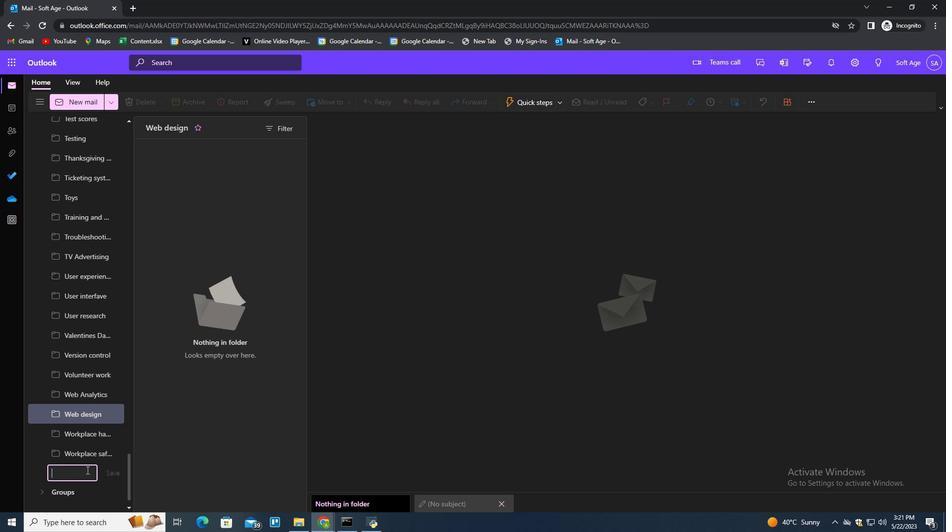 
Action: Key pressed Dash<Key.space><Key.backspace>boards<Key.enter>
Screenshot: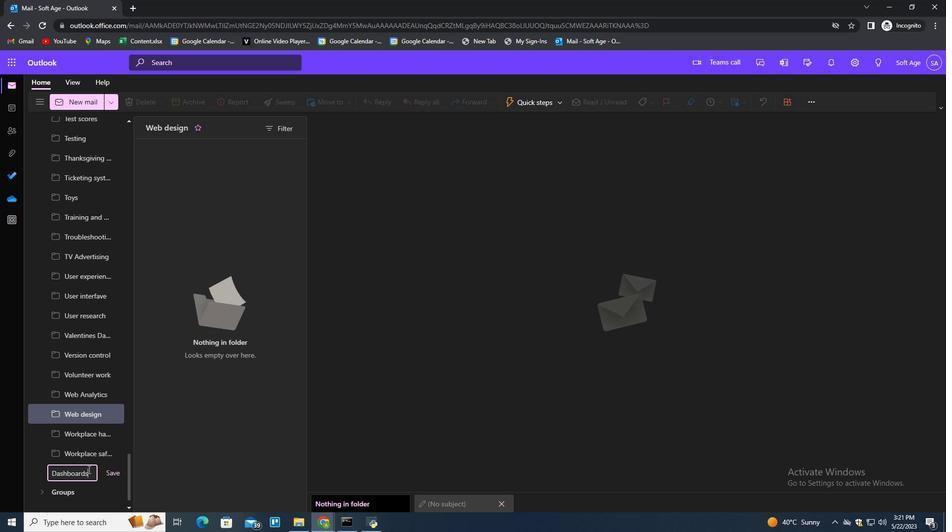 
